 Task: Create a sub task Release to Production / Go Live for the task  Upgrade and migrate company sales management to a cloud-based solution in the project AuroraStream , assign it to team member softage.5@softage.net and update the status of the sub task to  Completed , set the priority of the sub task to High
Action: Mouse moved to (755, 477)
Screenshot: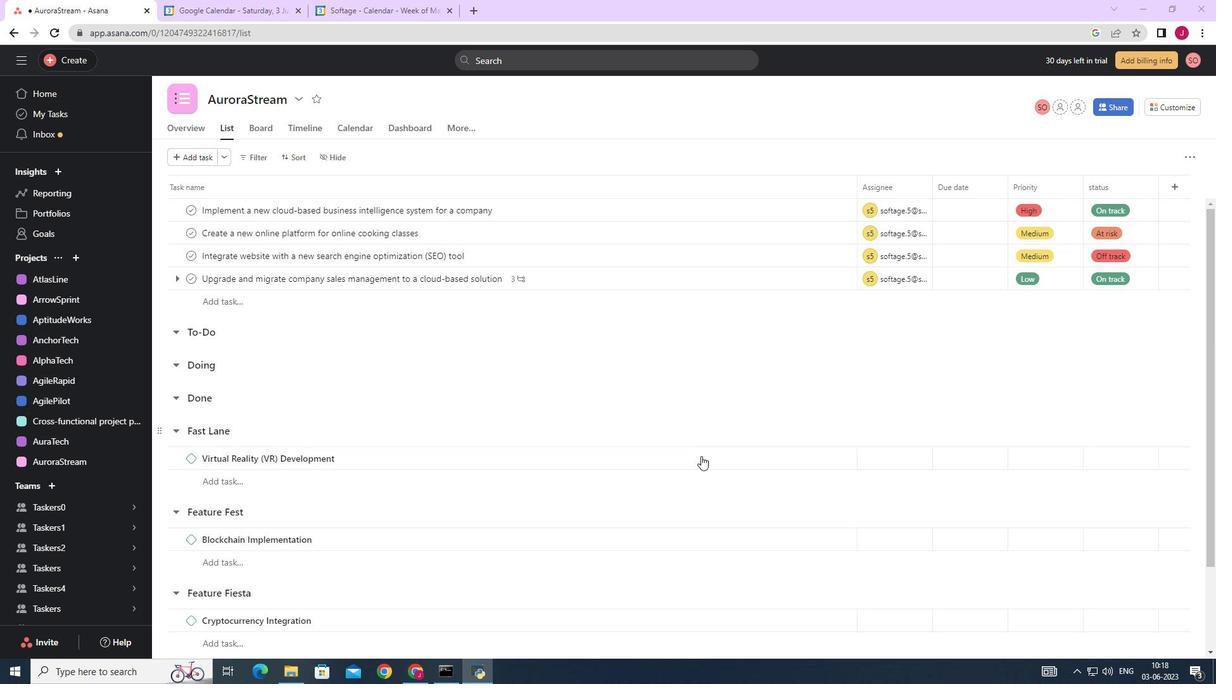 
Action: Mouse scrolled (755, 477) with delta (0, 0)
Screenshot: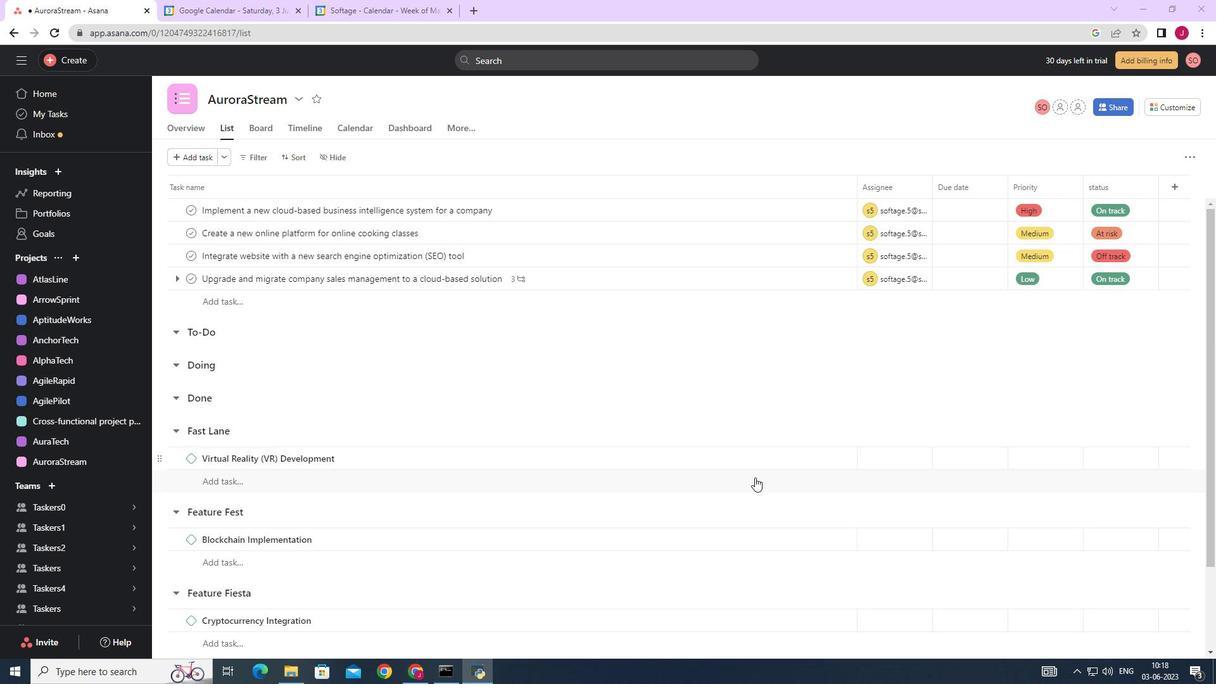 
Action: Mouse scrolled (755, 477) with delta (0, 0)
Screenshot: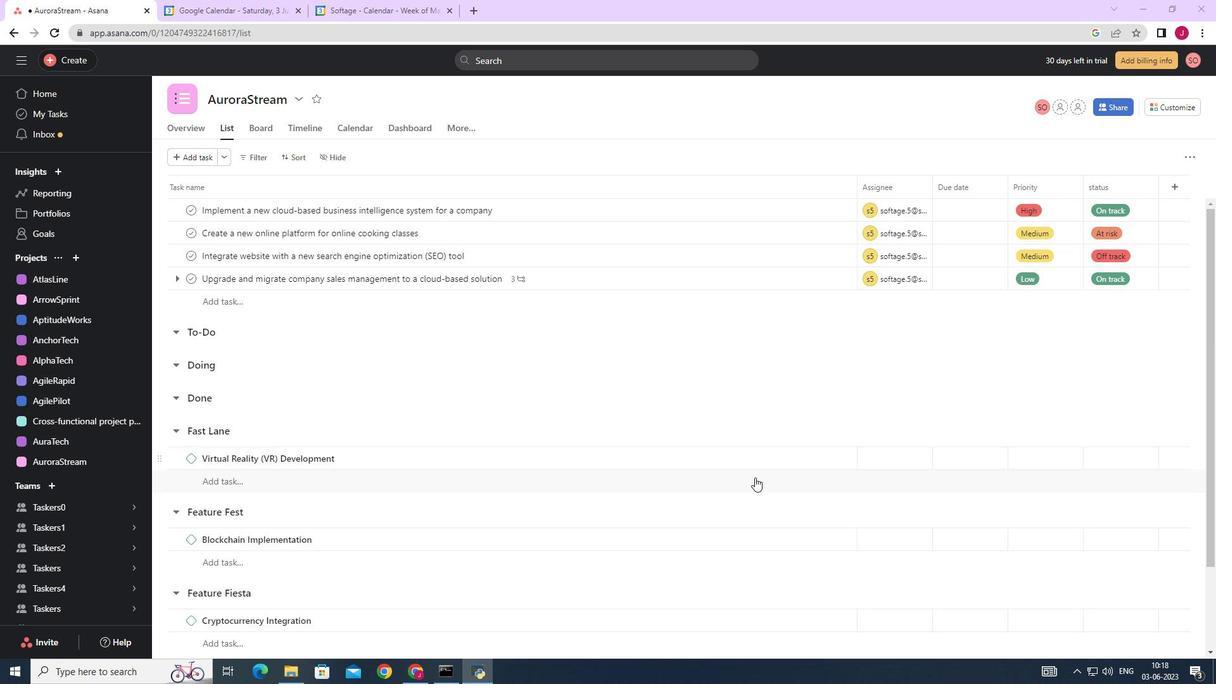 
Action: Mouse scrolled (755, 477) with delta (0, 0)
Screenshot: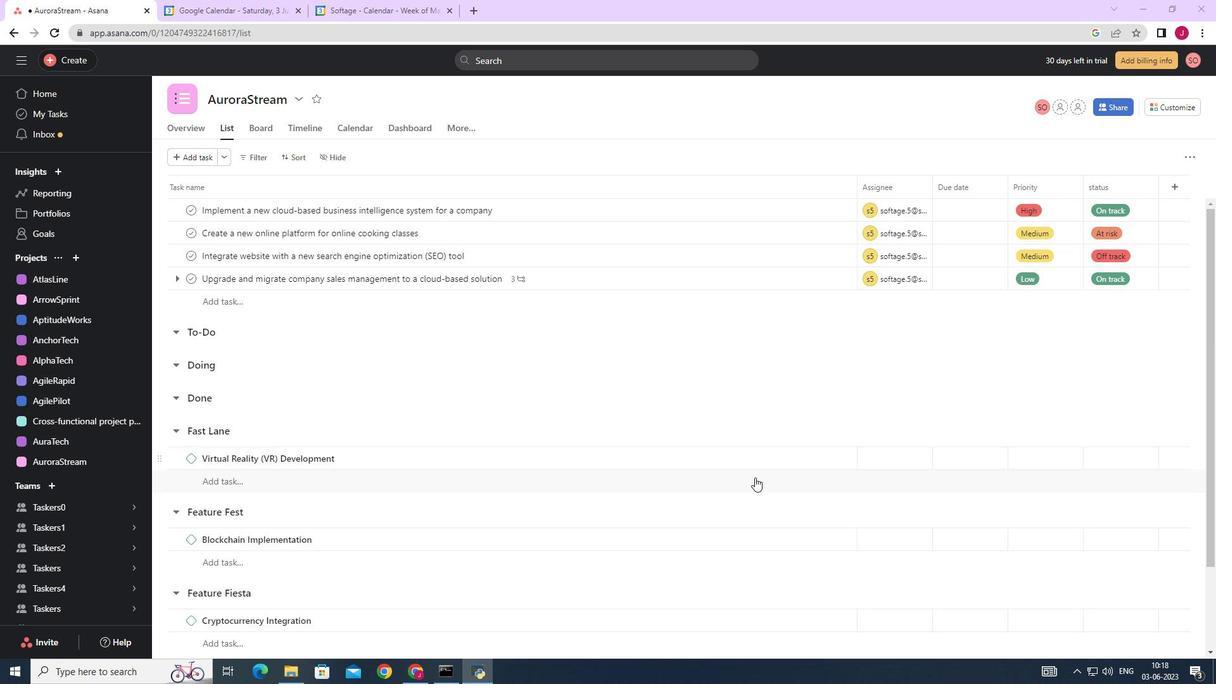 
Action: Mouse scrolled (755, 477) with delta (0, 0)
Screenshot: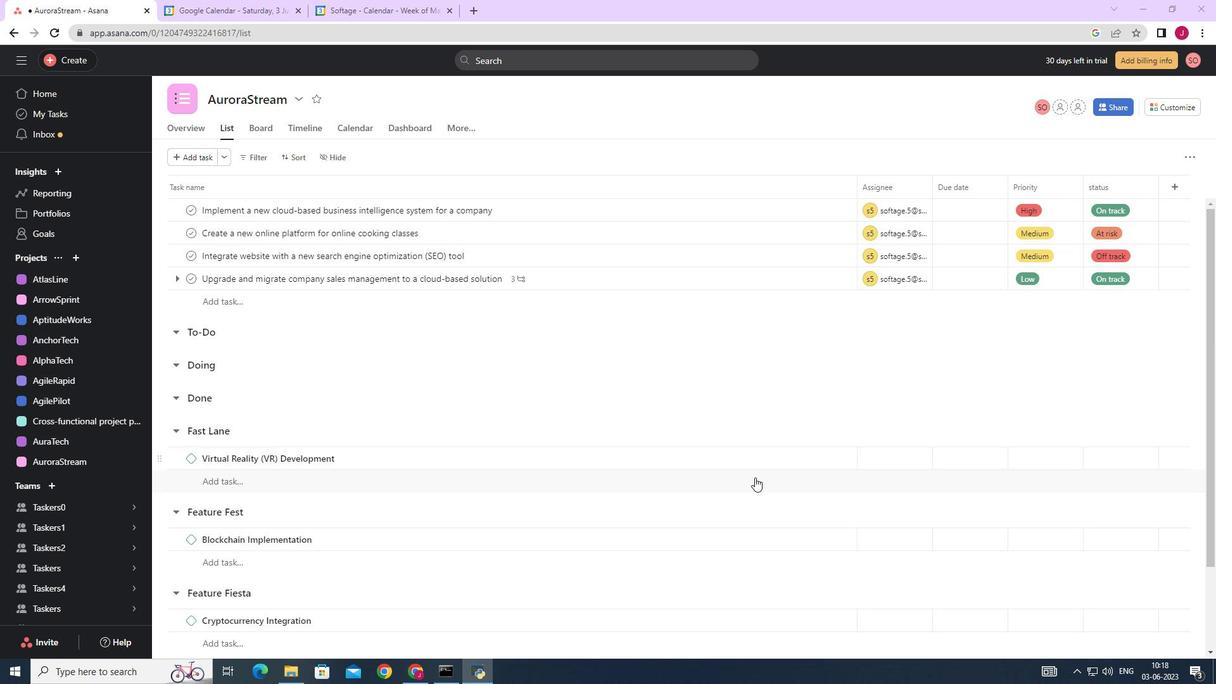 
Action: Mouse scrolled (755, 478) with delta (0, 0)
Screenshot: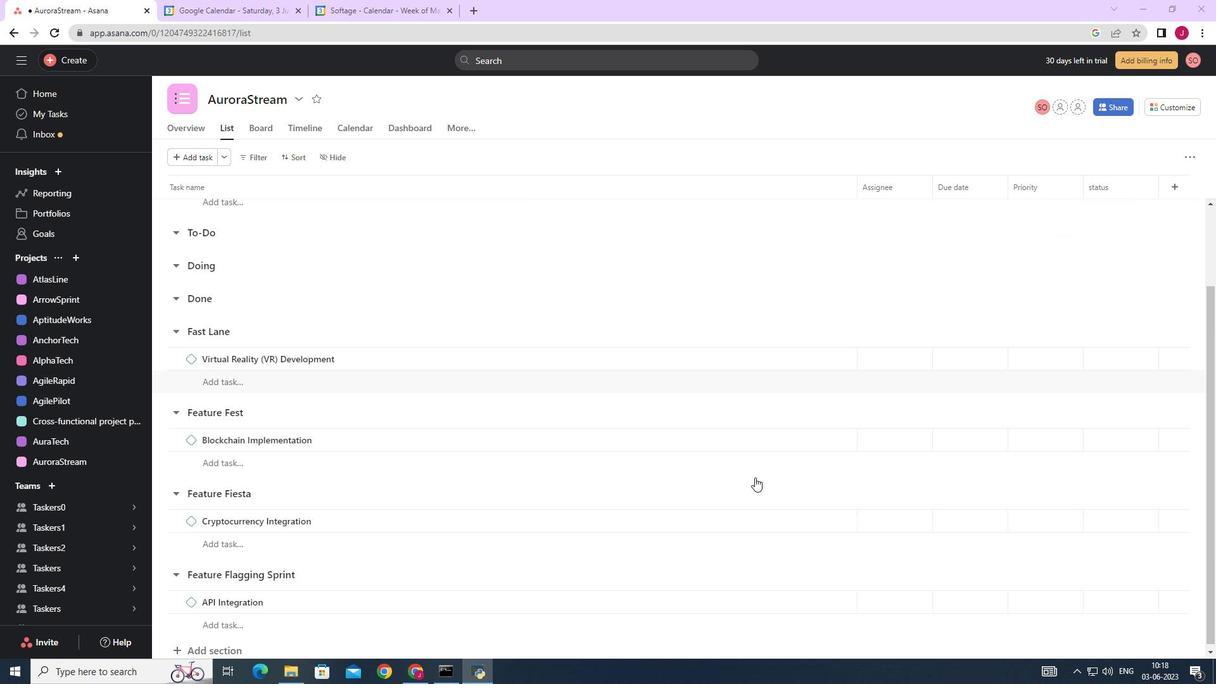 
Action: Mouse scrolled (755, 478) with delta (0, 0)
Screenshot: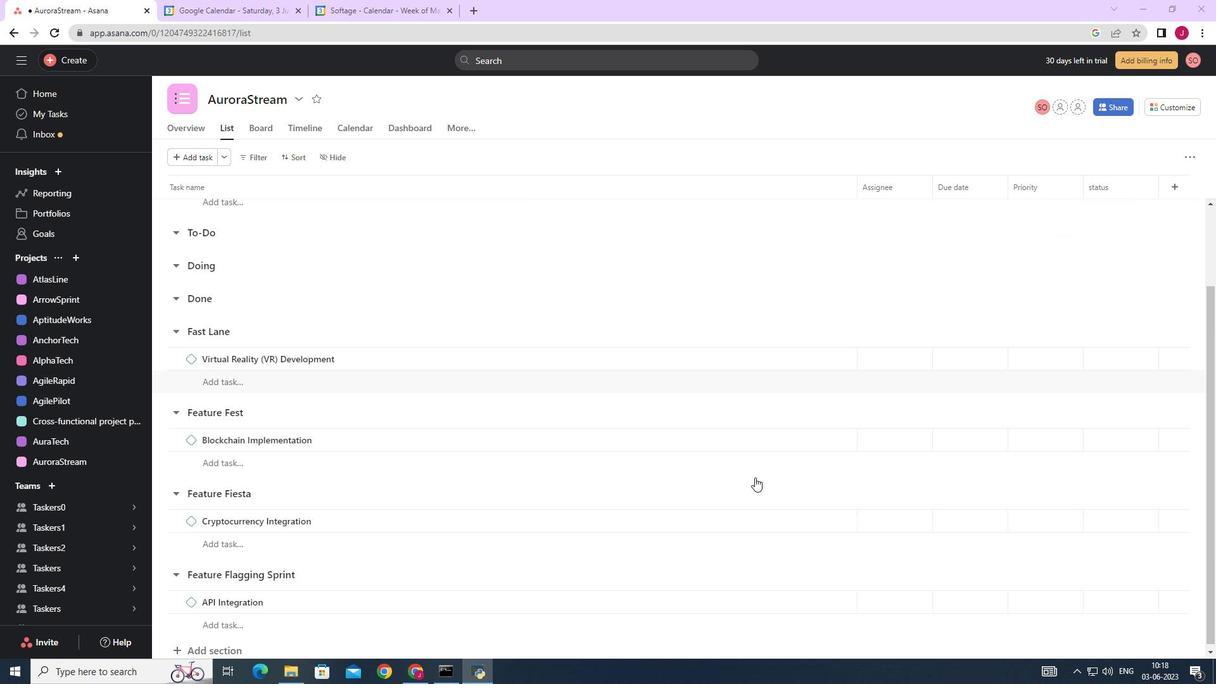 
Action: Mouse scrolled (755, 478) with delta (0, 0)
Screenshot: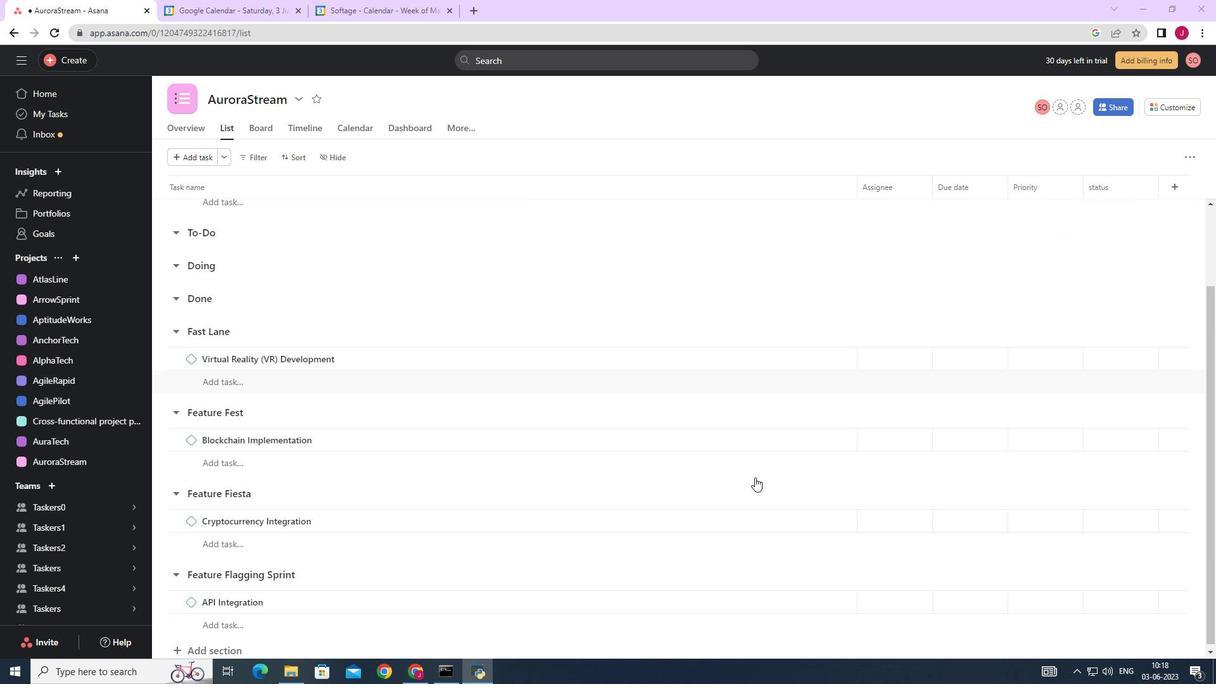 
Action: Mouse scrolled (755, 478) with delta (0, 0)
Screenshot: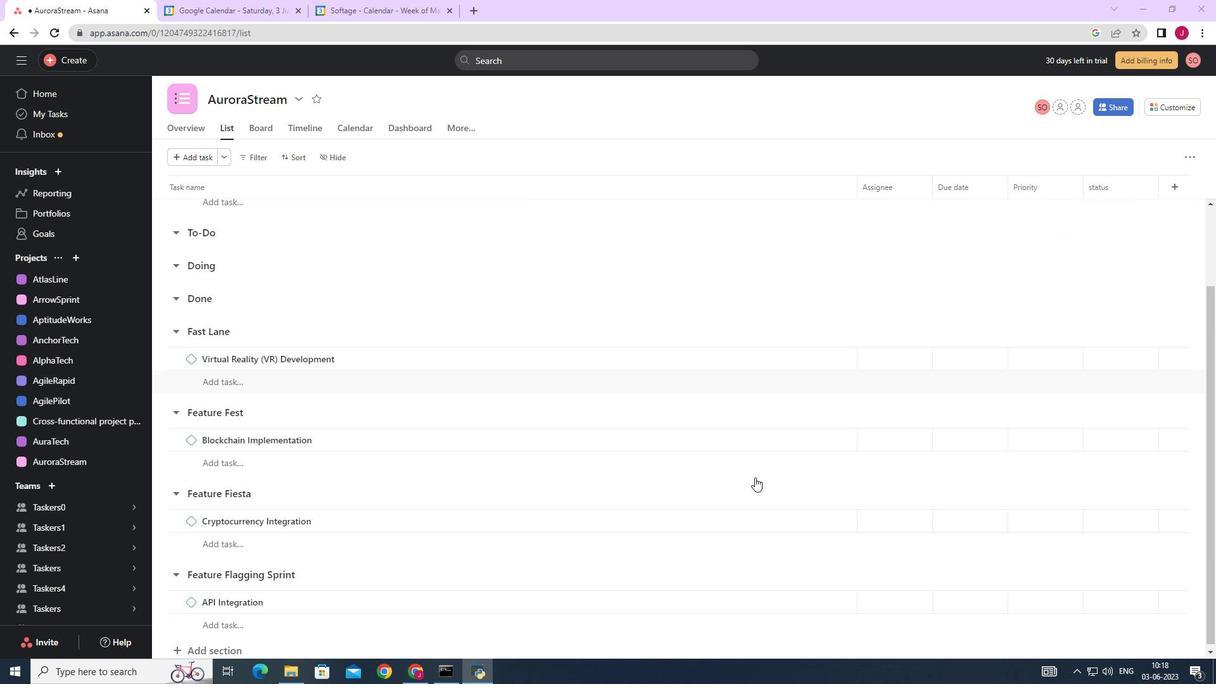 
Action: Mouse scrolled (755, 478) with delta (0, 0)
Screenshot: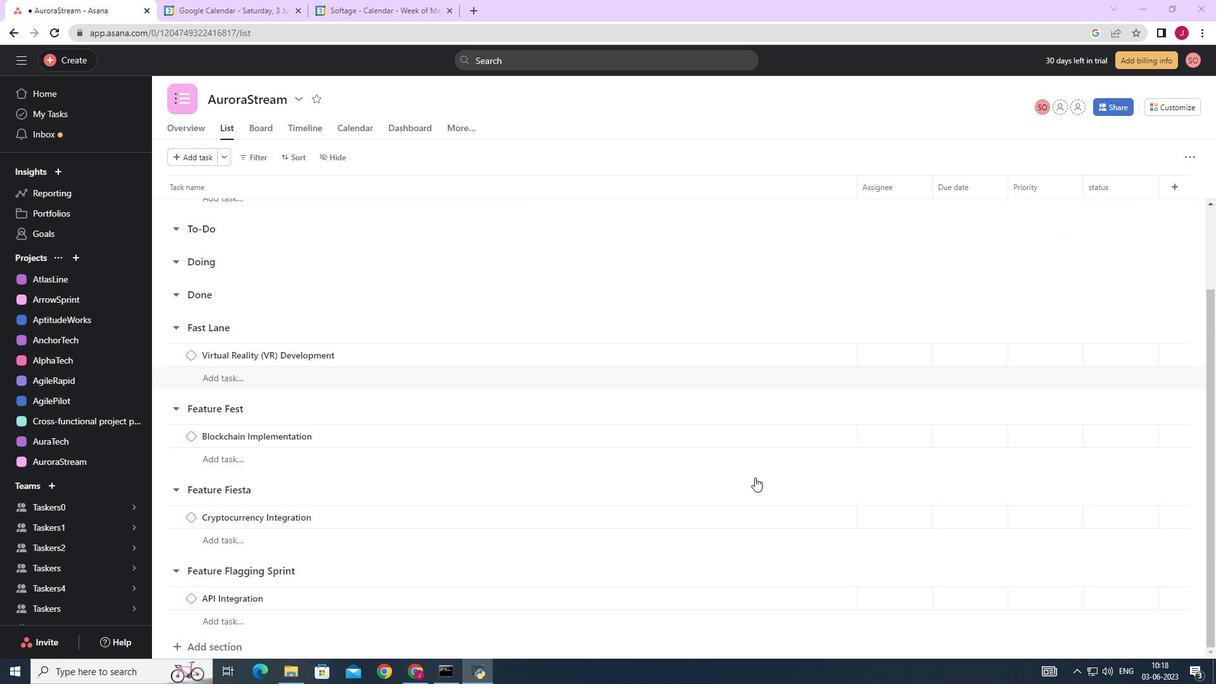 
Action: Mouse moved to (792, 287)
Screenshot: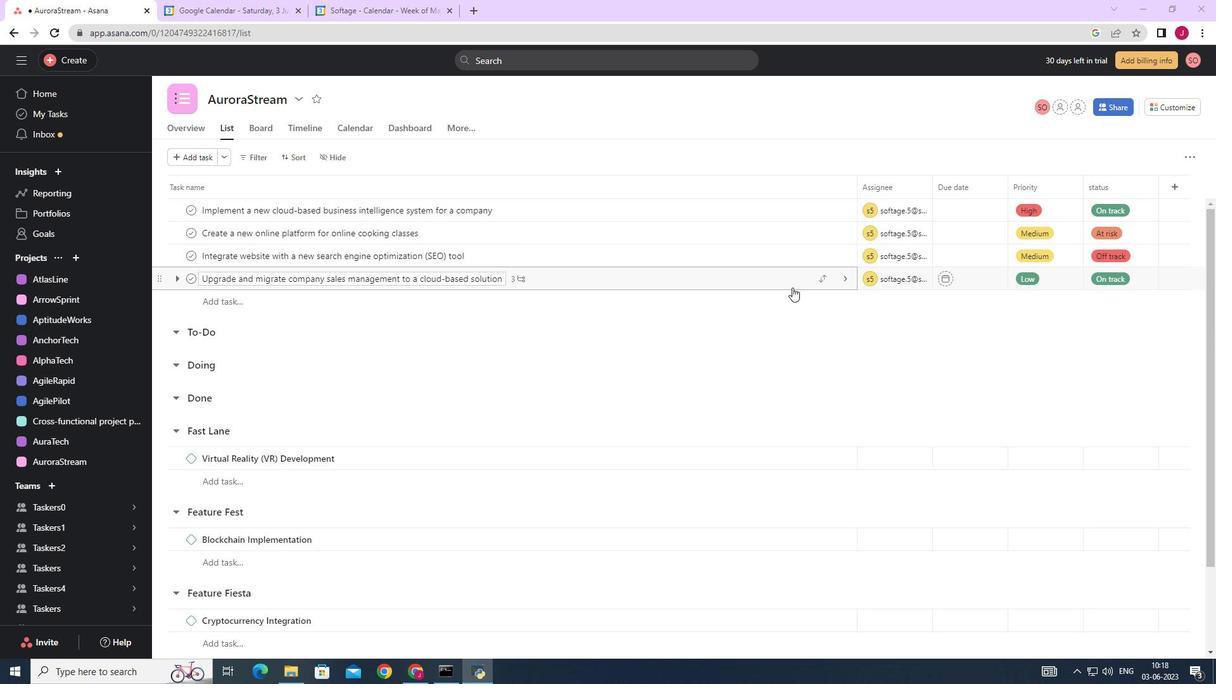 
Action: Mouse pressed left at (792, 287)
Screenshot: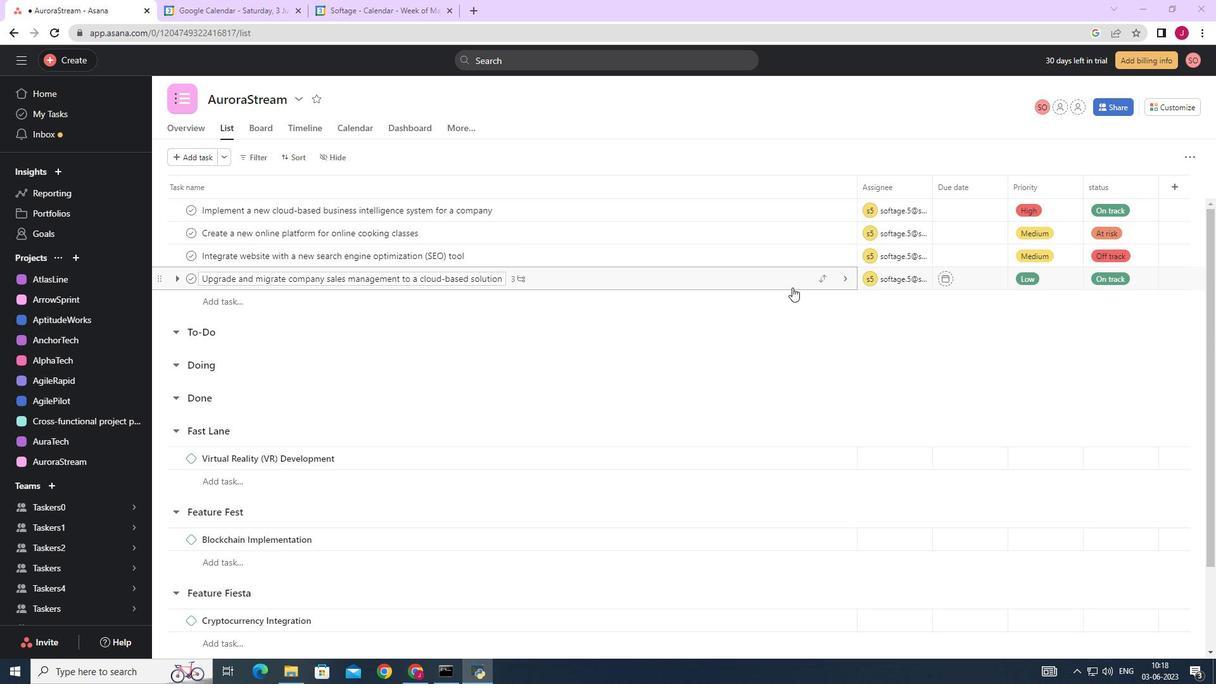 
Action: Mouse moved to (979, 415)
Screenshot: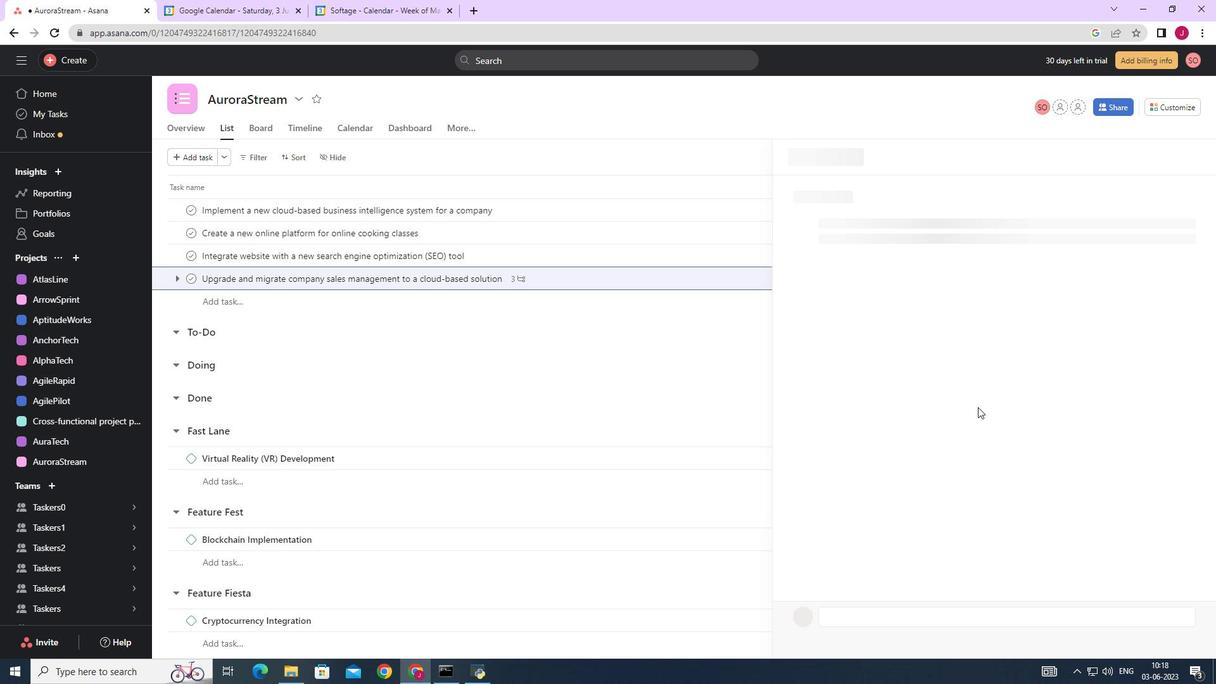 
Action: Mouse scrolled (979, 414) with delta (0, 0)
Screenshot: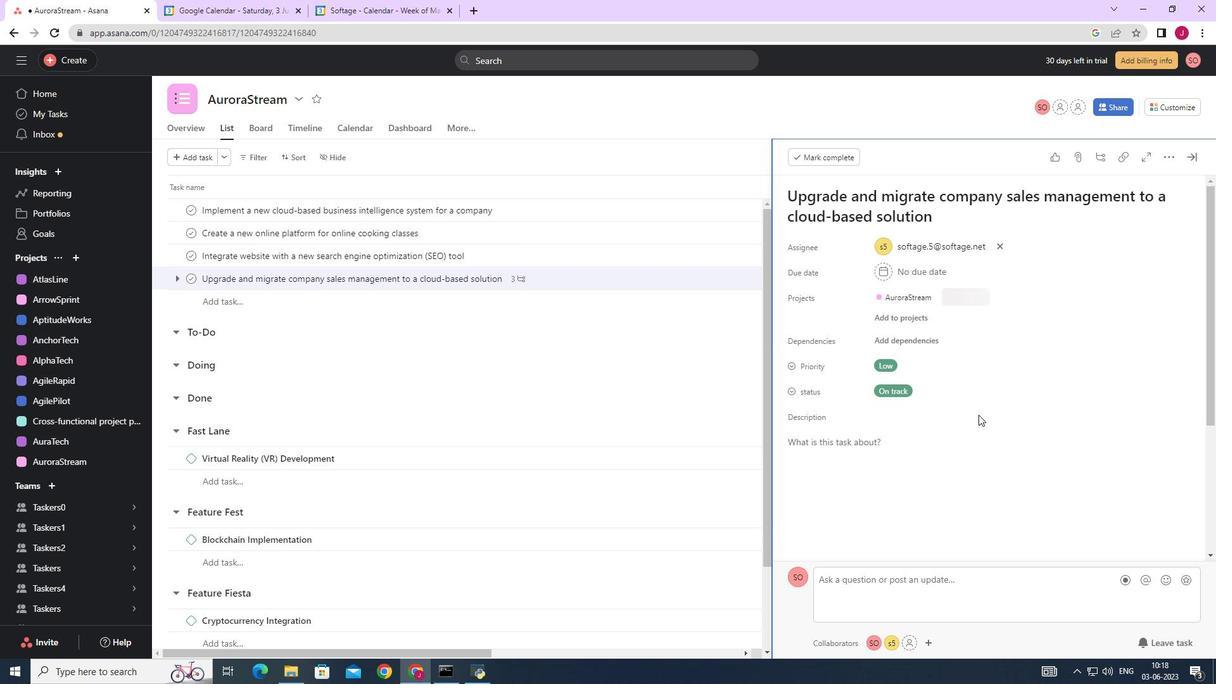 
Action: Mouse scrolled (979, 414) with delta (0, 0)
Screenshot: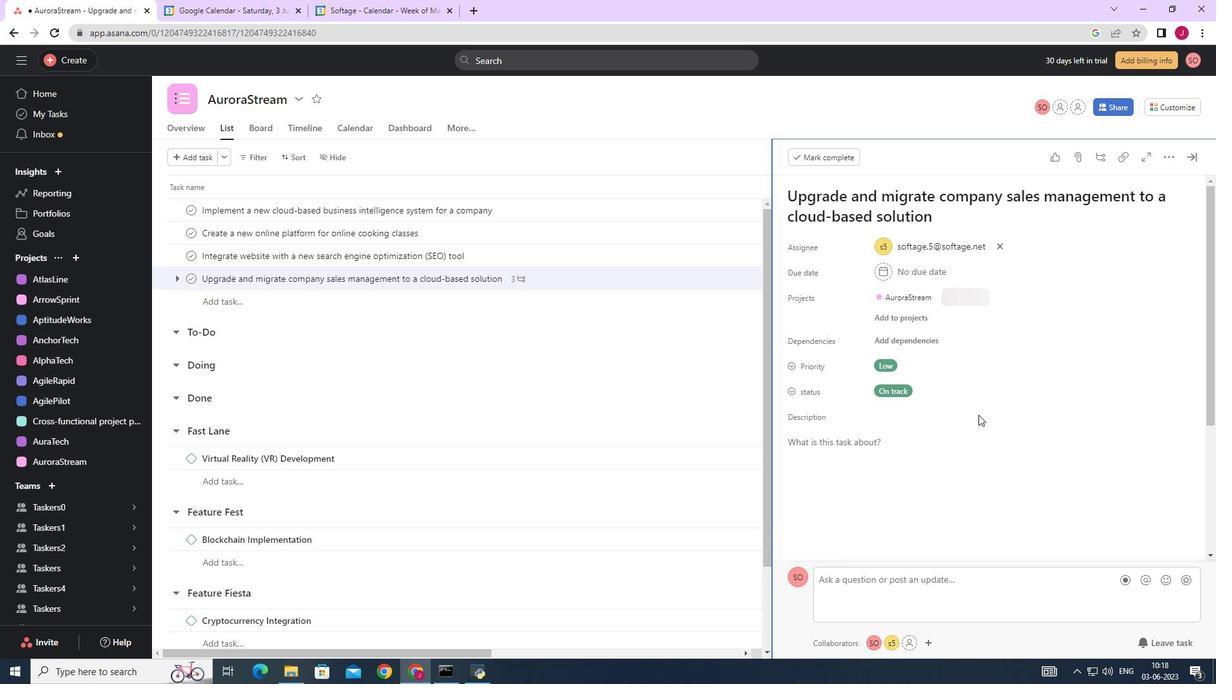 
Action: Mouse scrolled (979, 414) with delta (0, 0)
Screenshot: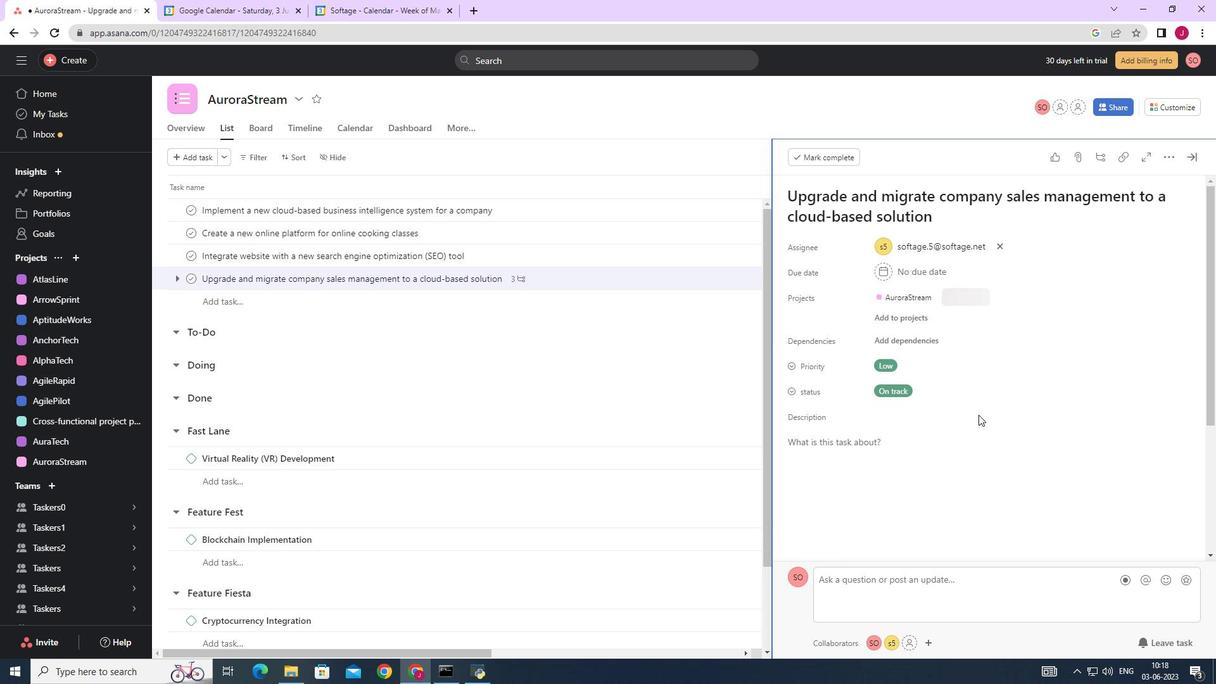 
Action: Mouse scrolled (979, 414) with delta (0, 0)
Screenshot: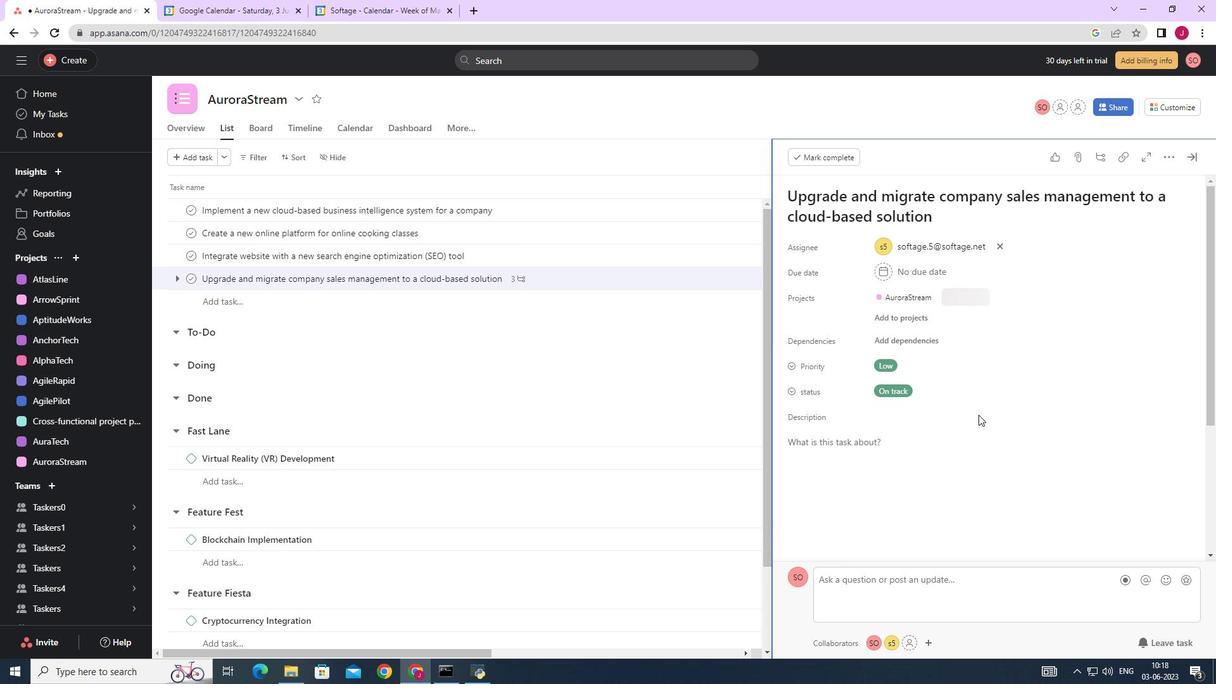 
Action: Mouse scrolled (979, 414) with delta (0, 0)
Screenshot: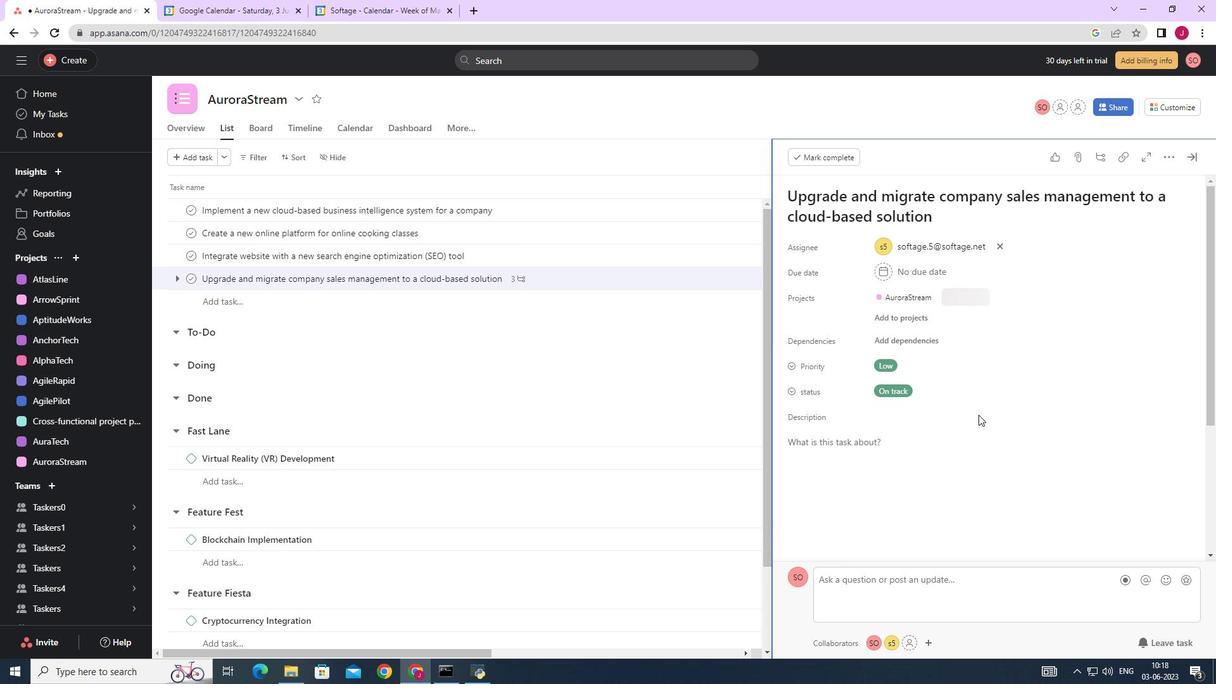 
Action: Mouse moved to (817, 464)
Screenshot: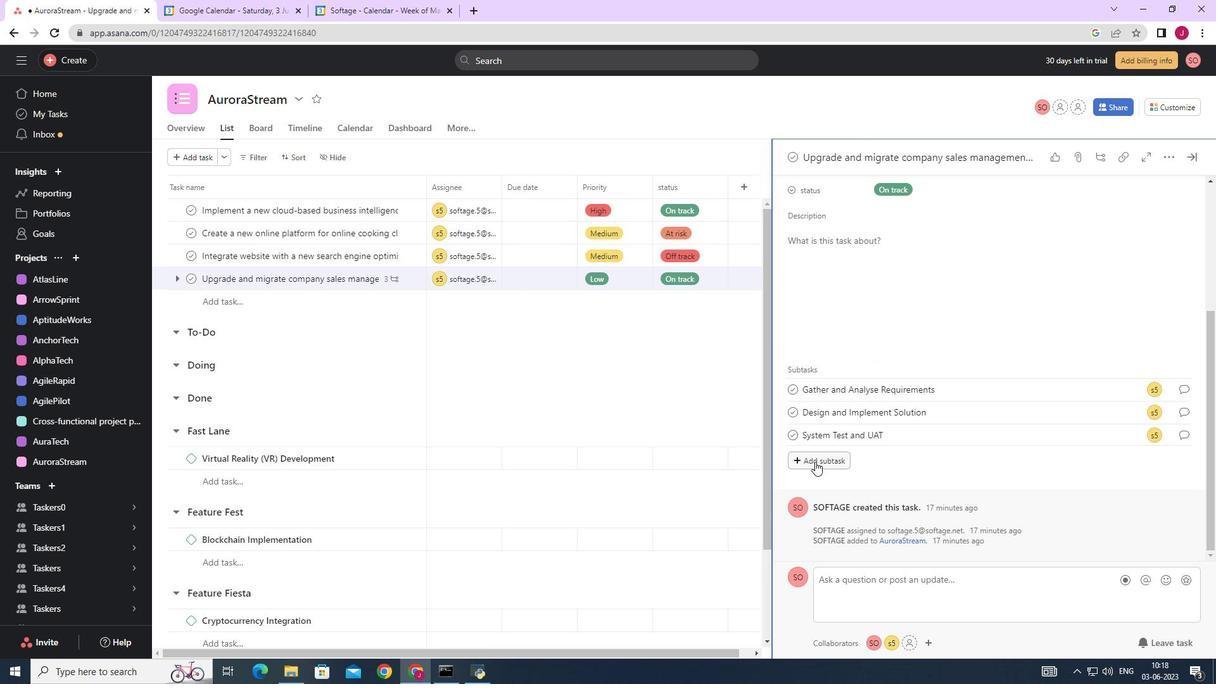 
Action: Mouse pressed left at (817, 464)
Screenshot: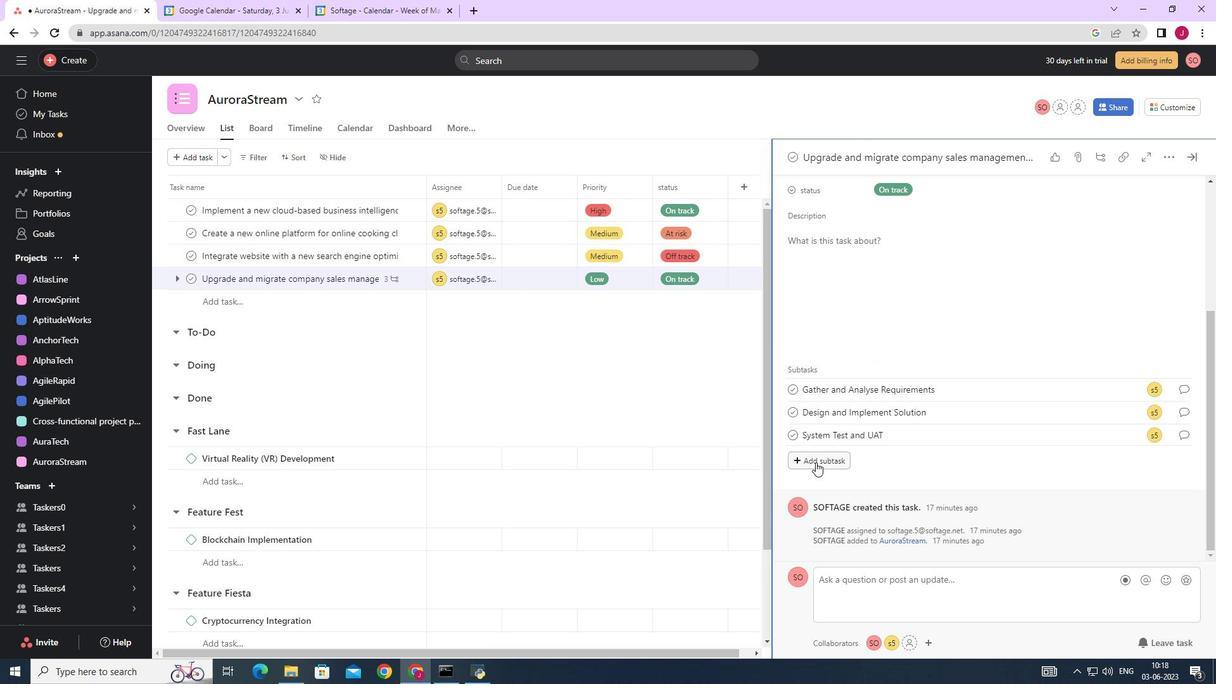 
Action: Mouse moved to (818, 464)
Screenshot: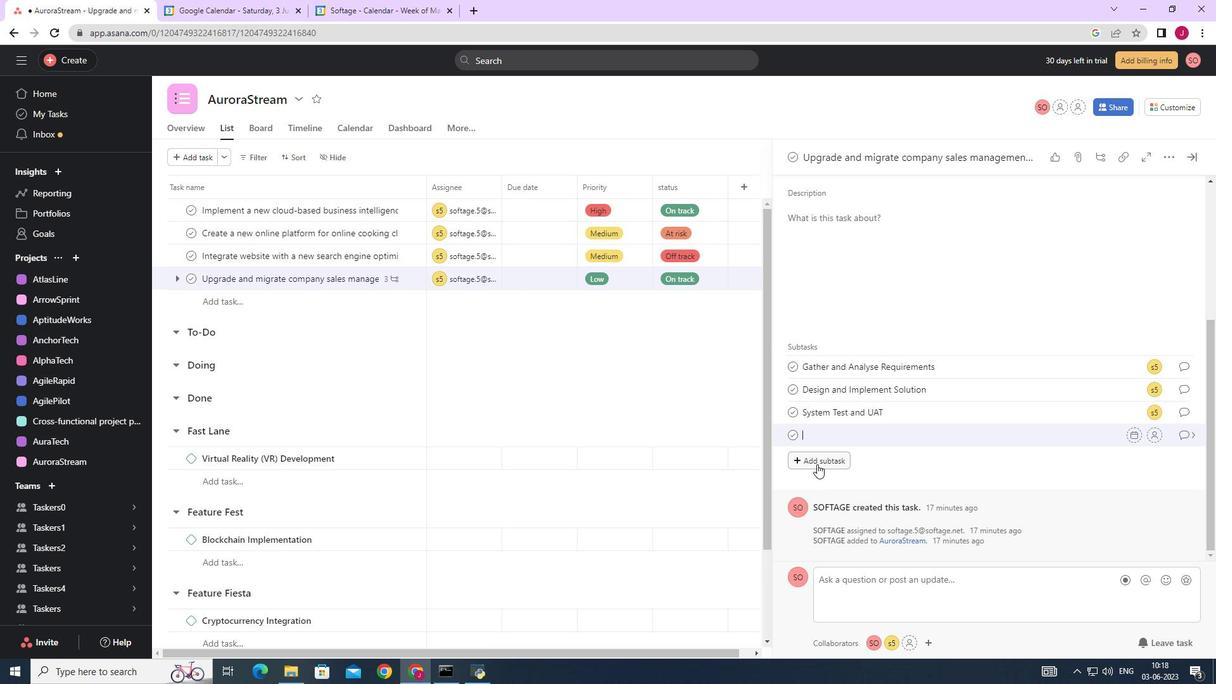 
Action: Key pressed <Key.caps_lock>R<Key.caps_lock><Key.backspace><Key.backspace><Key.enter><Key.caps_lock><Key.caps_lock>r<Key.caps_lock>ELEASE<Key.space>TO<Key.space>PRODUCTION/<Key.space><Key.caps_lock>g<Key.caps_lock>O<Key.space><Key.caps_lock>l<Key.caps_lock>IVE
Screenshot: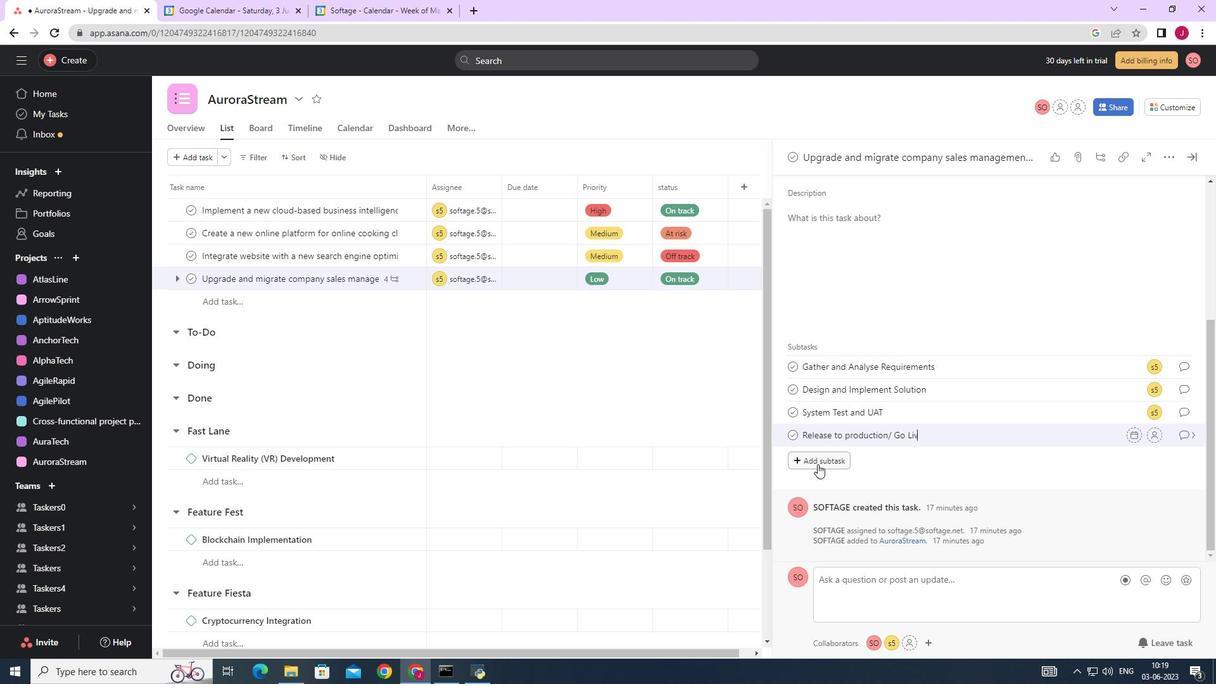 
Action: Mouse moved to (1154, 438)
Screenshot: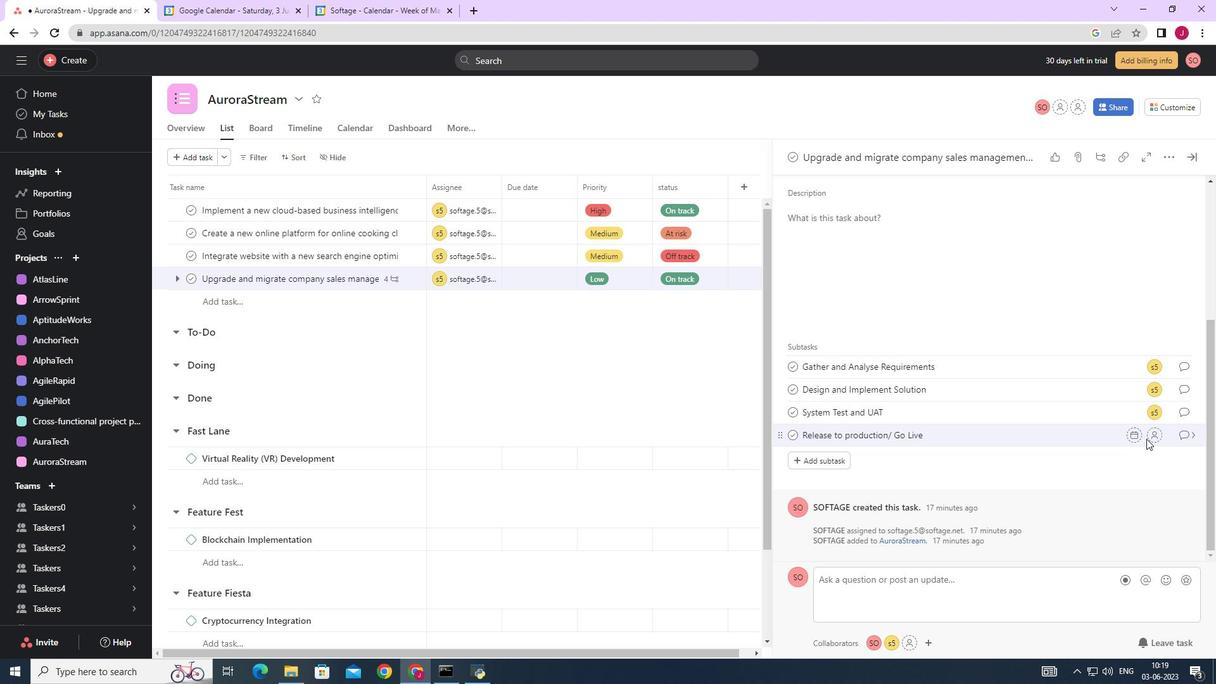 
Action: Mouse pressed left at (1154, 438)
Screenshot: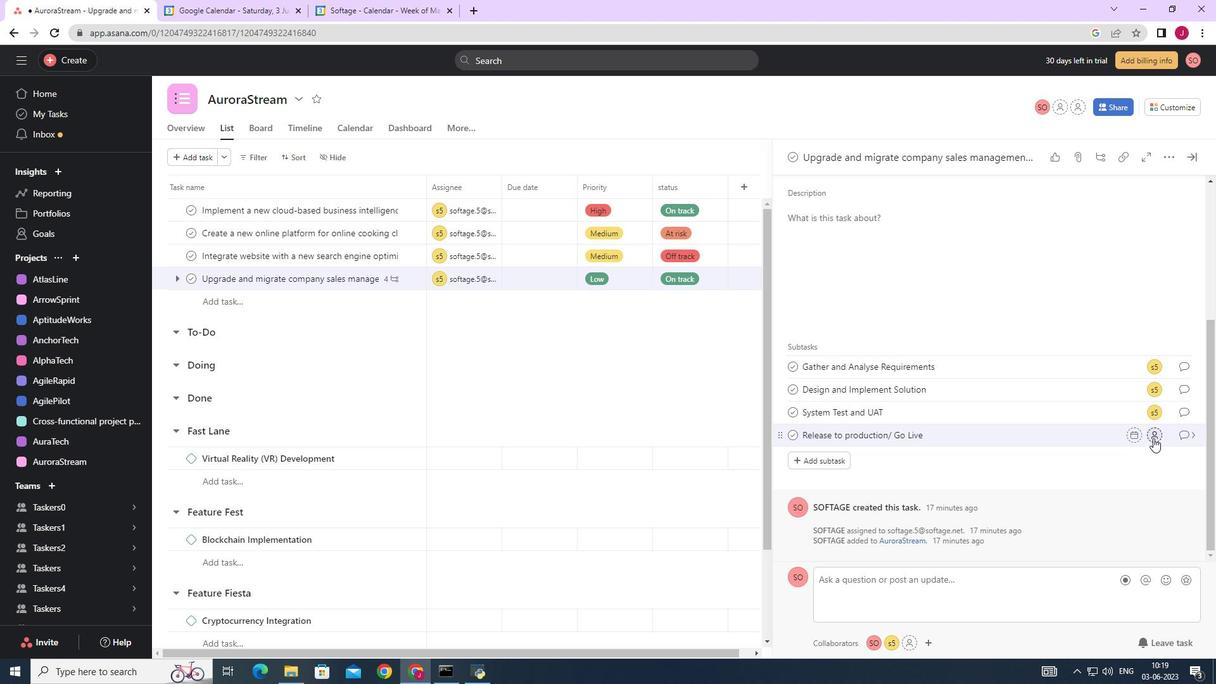
Action: Mouse moved to (989, 501)
Screenshot: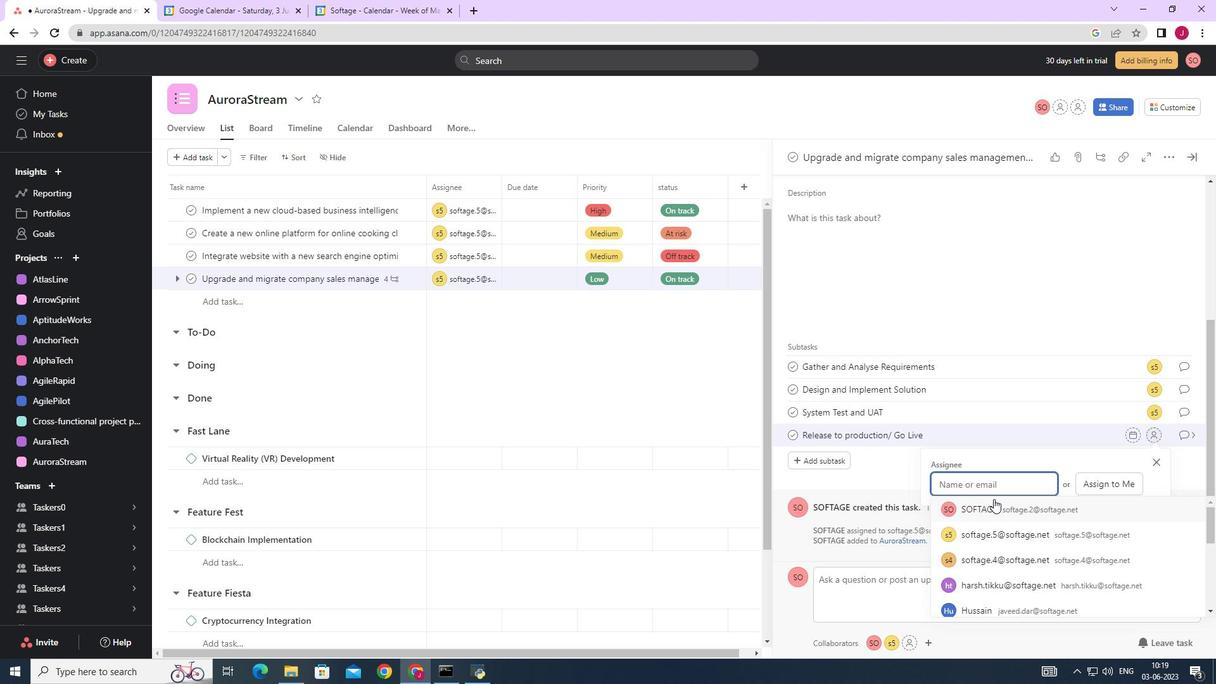 
Action: Key pressed SOFATGE.5
Screenshot: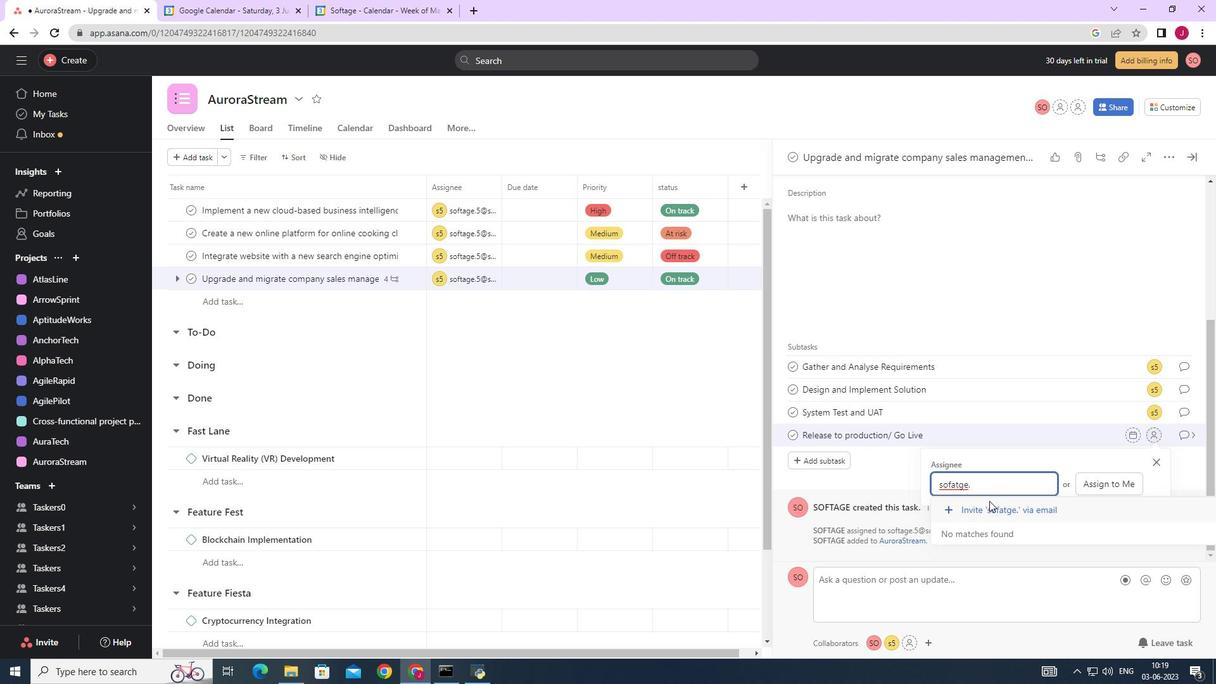 
Action: Mouse moved to (990, 493)
Screenshot: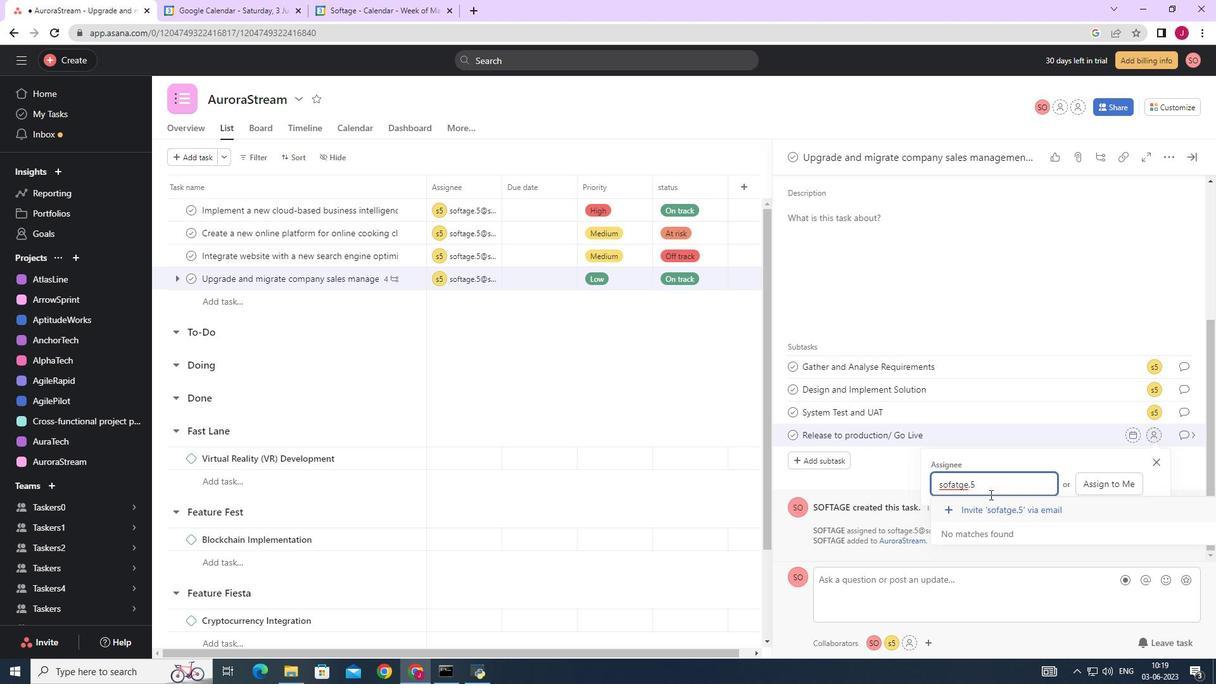 
Action: Key pressed <Key.backspace><Key.backspace><Key.backspace><Key.backspace><Key.backspace><Key.backspace><Key.backspace><Key.backspace><Key.backspace>
Screenshot: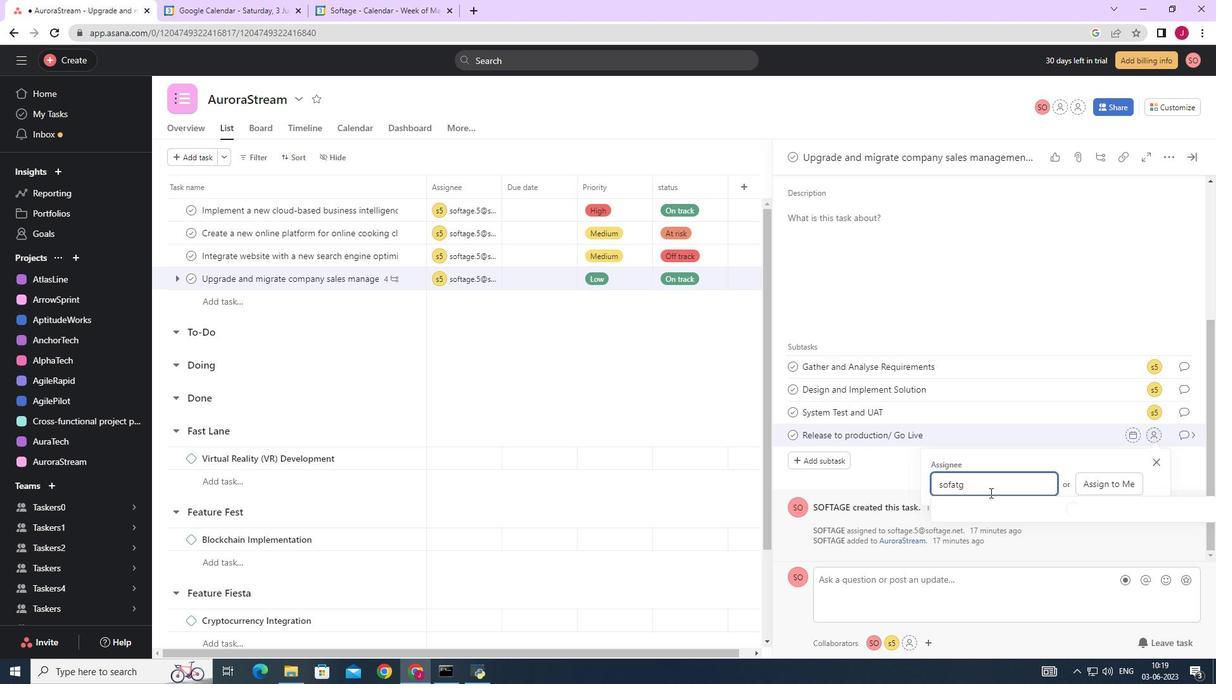 
Action: Mouse moved to (1027, 536)
Screenshot: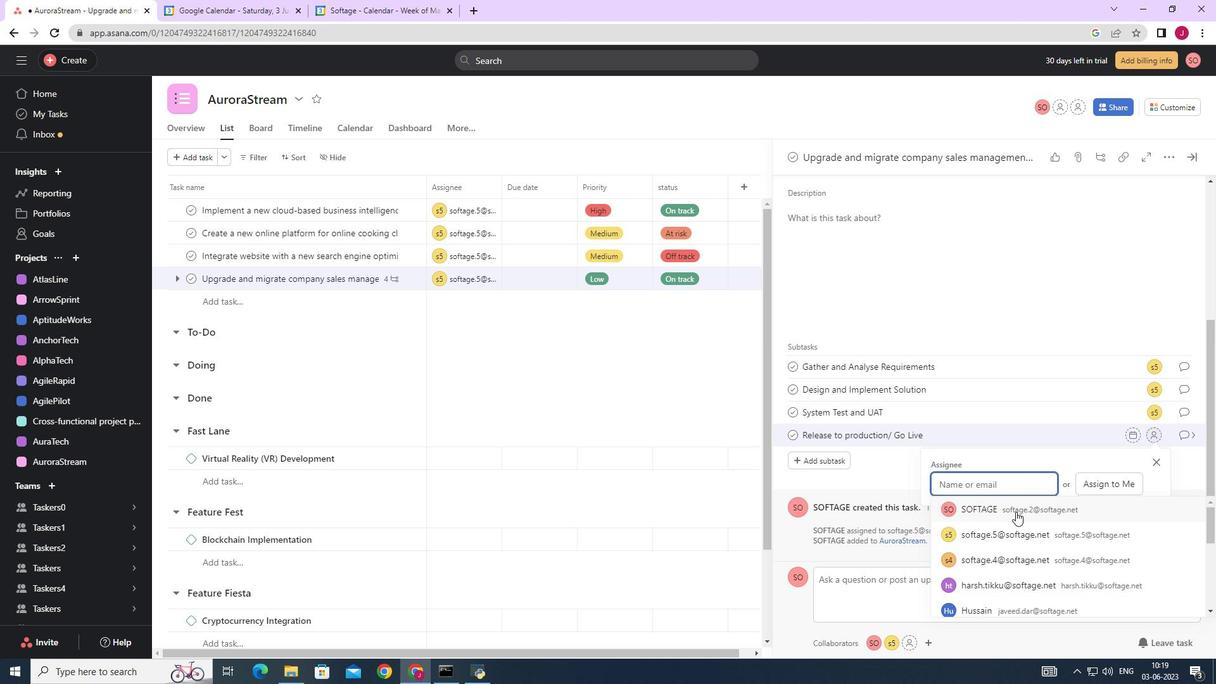 
Action: Mouse pressed left at (1027, 536)
Screenshot: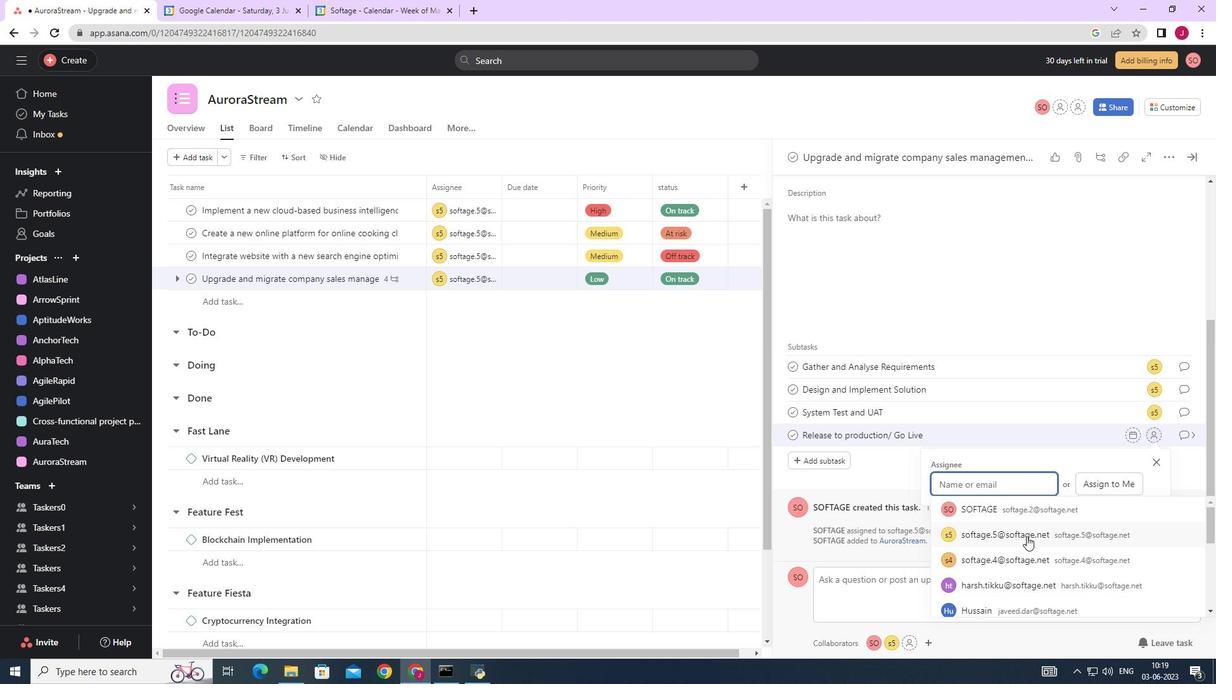 
Action: Mouse moved to (1190, 434)
Screenshot: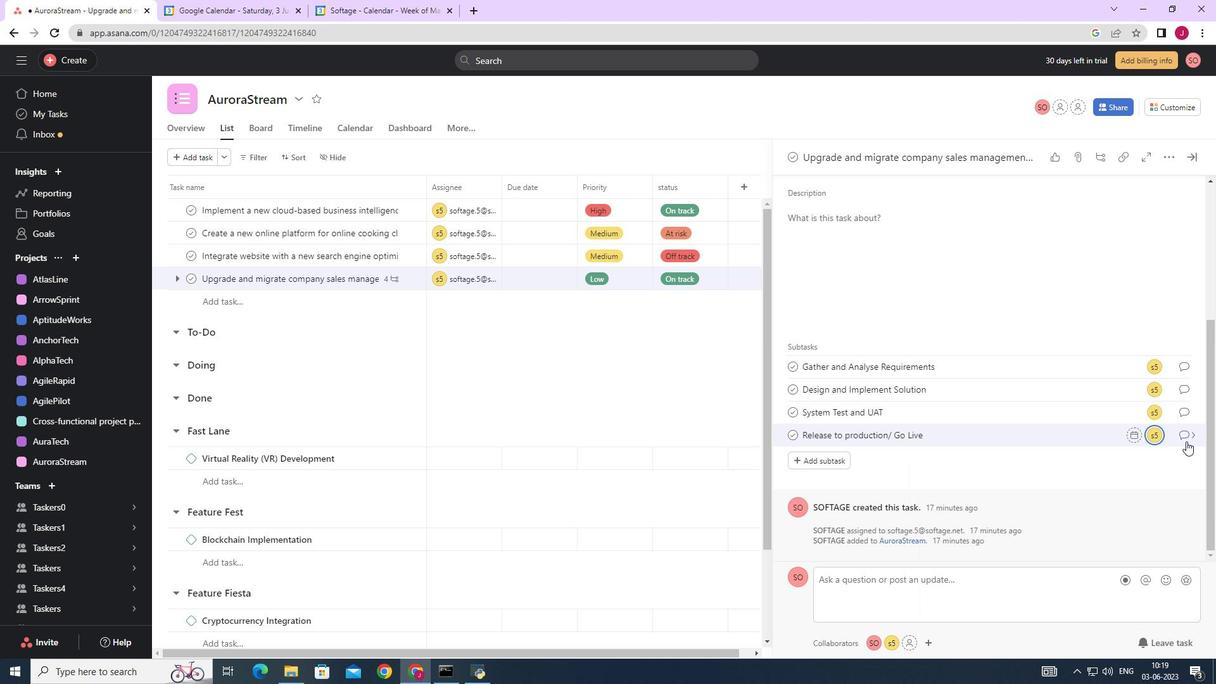 
Action: Mouse pressed left at (1190, 434)
Screenshot: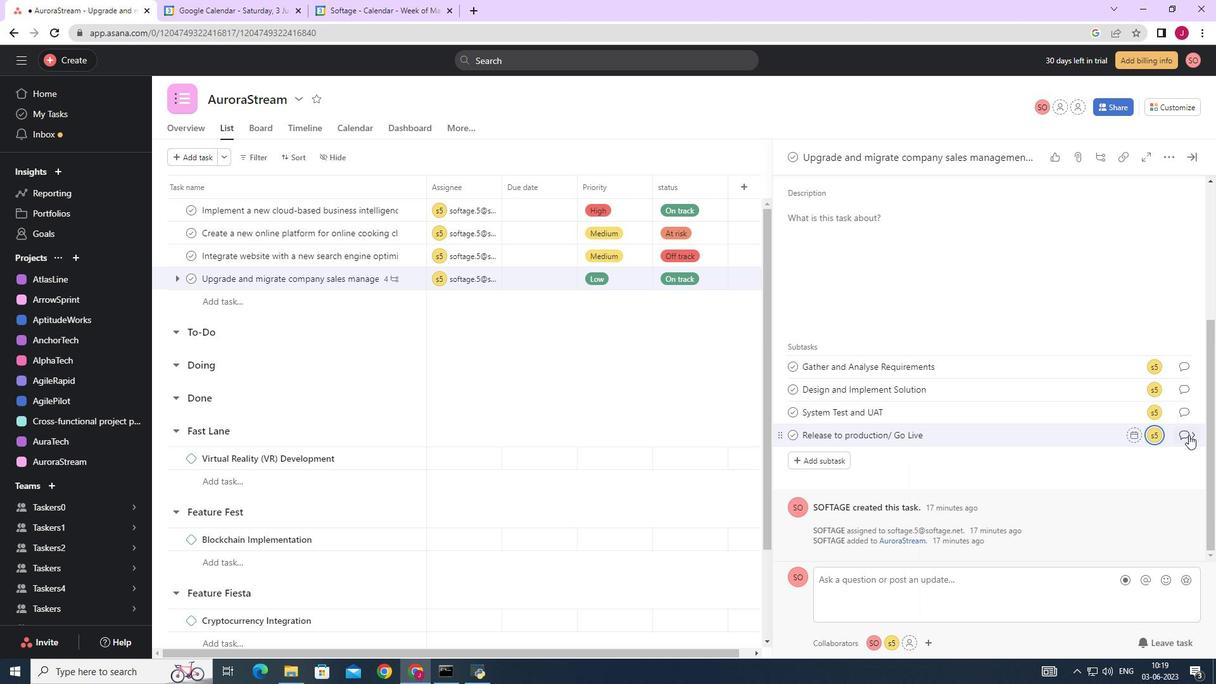 
Action: Mouse moved to (851, 335)
Screenshot: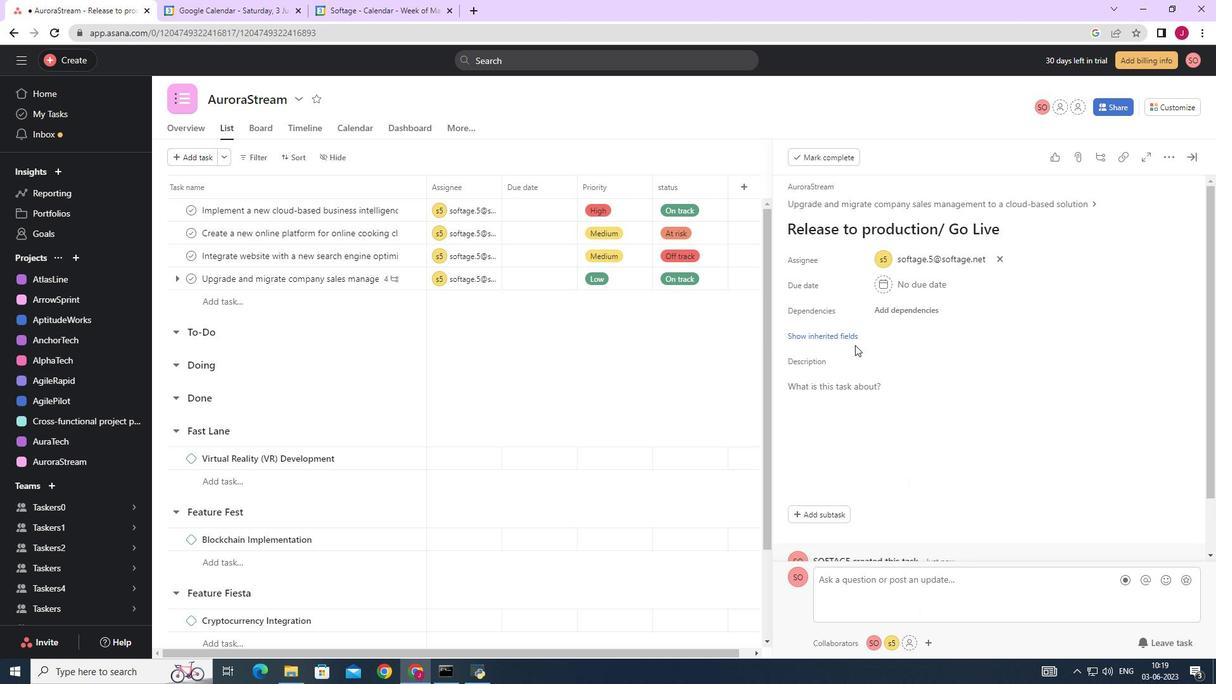 
Action: Mouse pressed left at (851, 335)
Screenshot: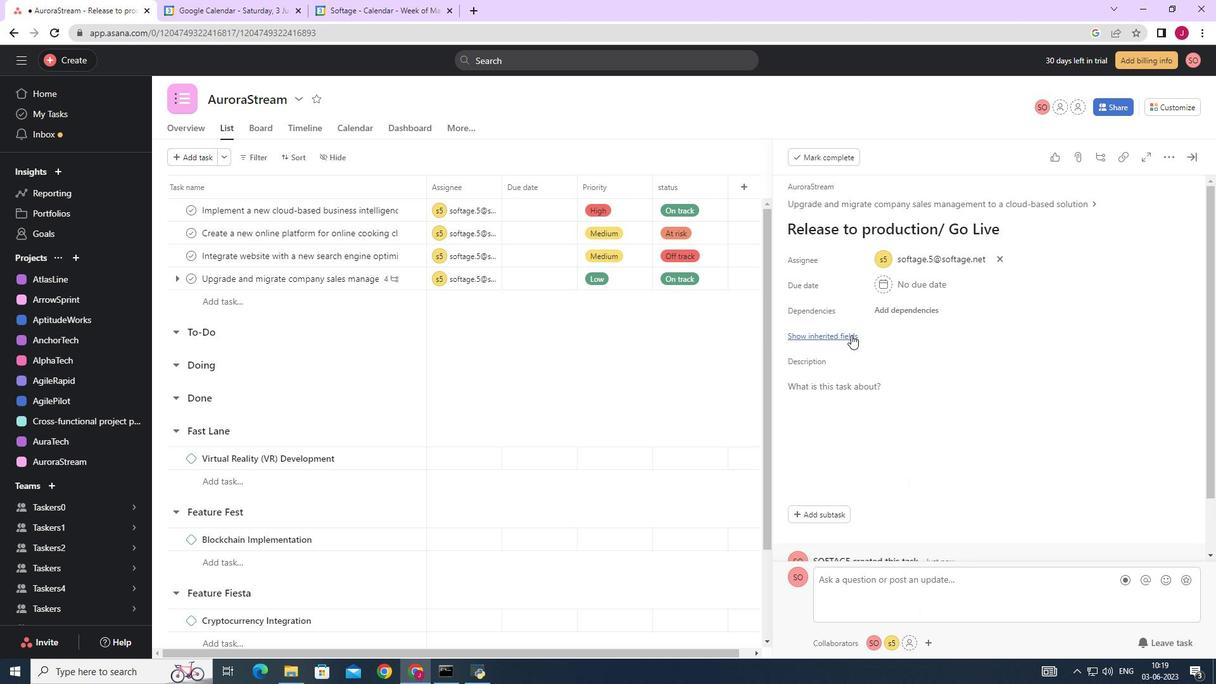 
Action: Mouse moved to (885, 362)
Screenshot: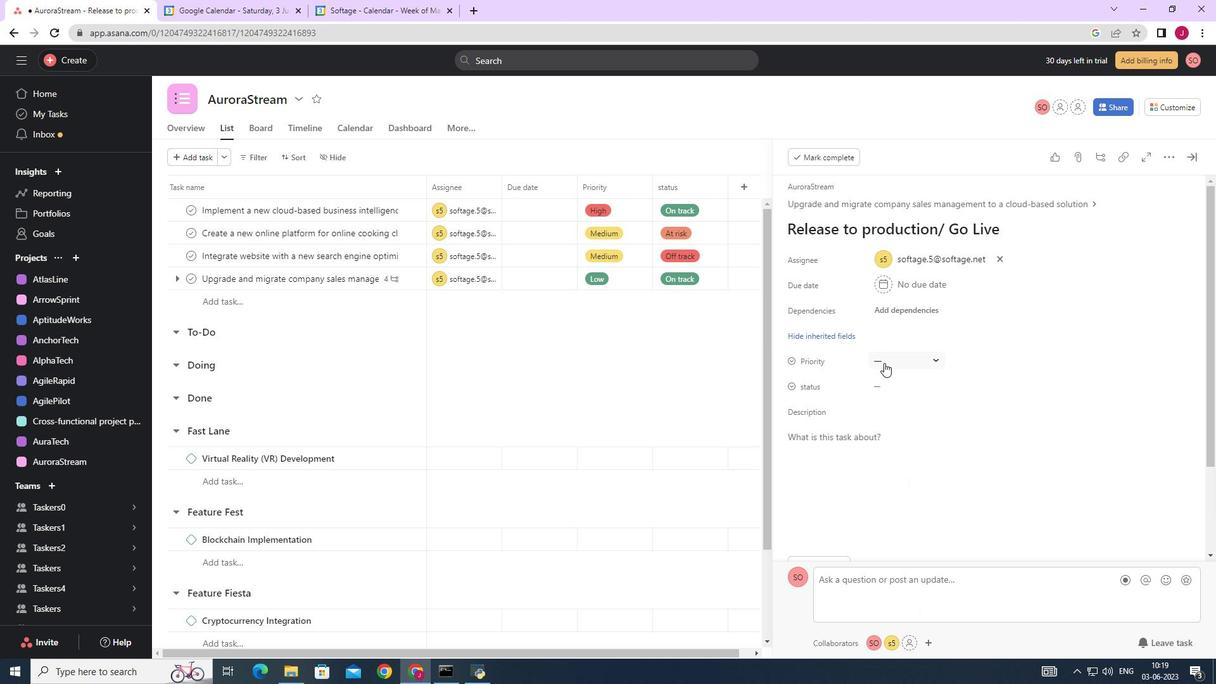 
Action: Mouse pressed left at (885, 362)
Screenshot: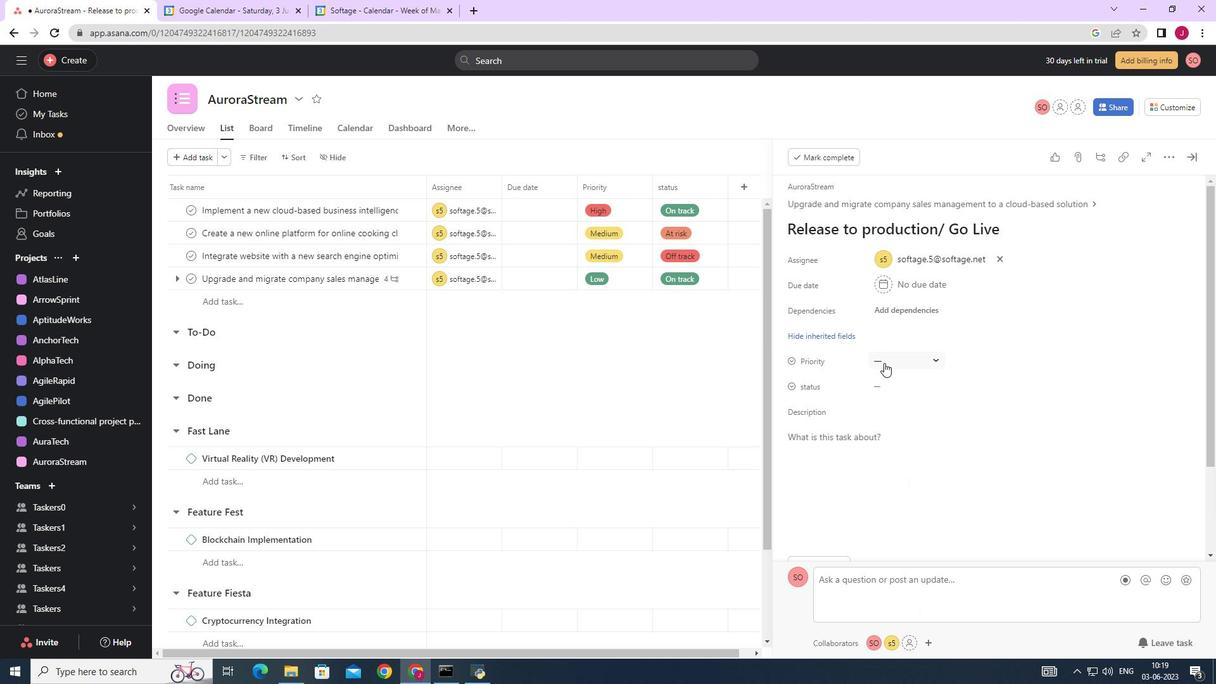 
Action: Mouse moved to (909, 398)
Screenshot: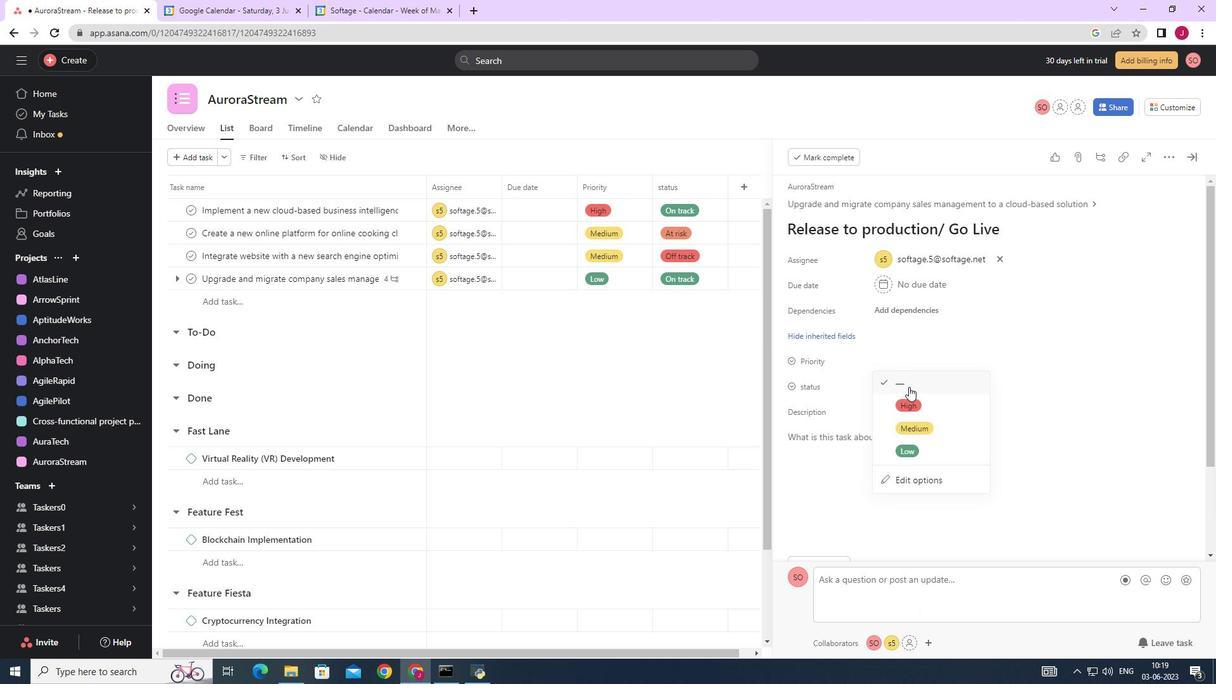 
Action: Mouse pressed left at (909, 398)
Screenshot: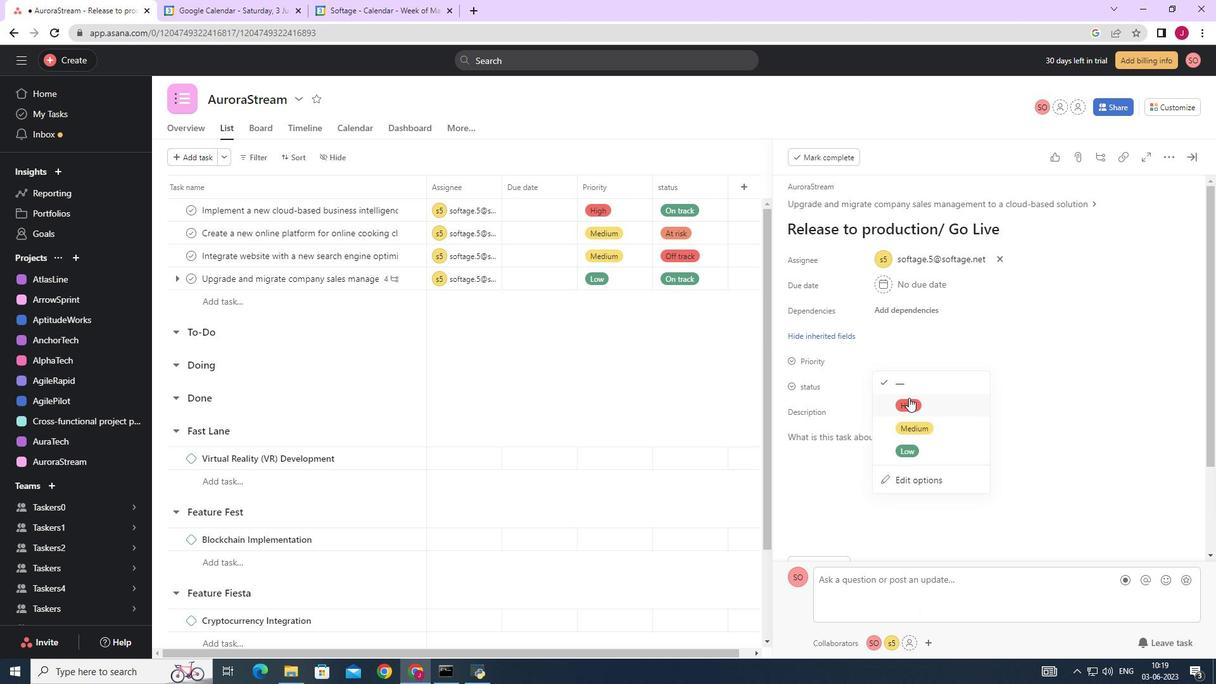 
Action: Mouse moved to (876, 380)
Screenshot: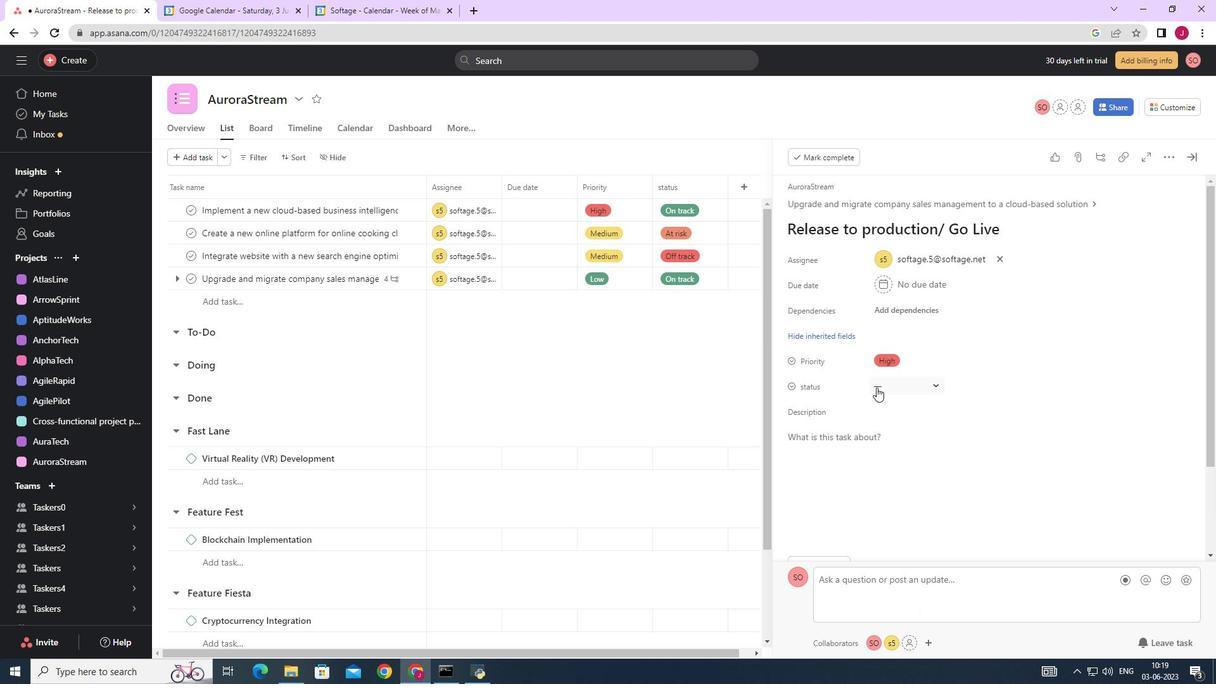 
Action: Mouse pressed left at (876, 380)
Screenshot: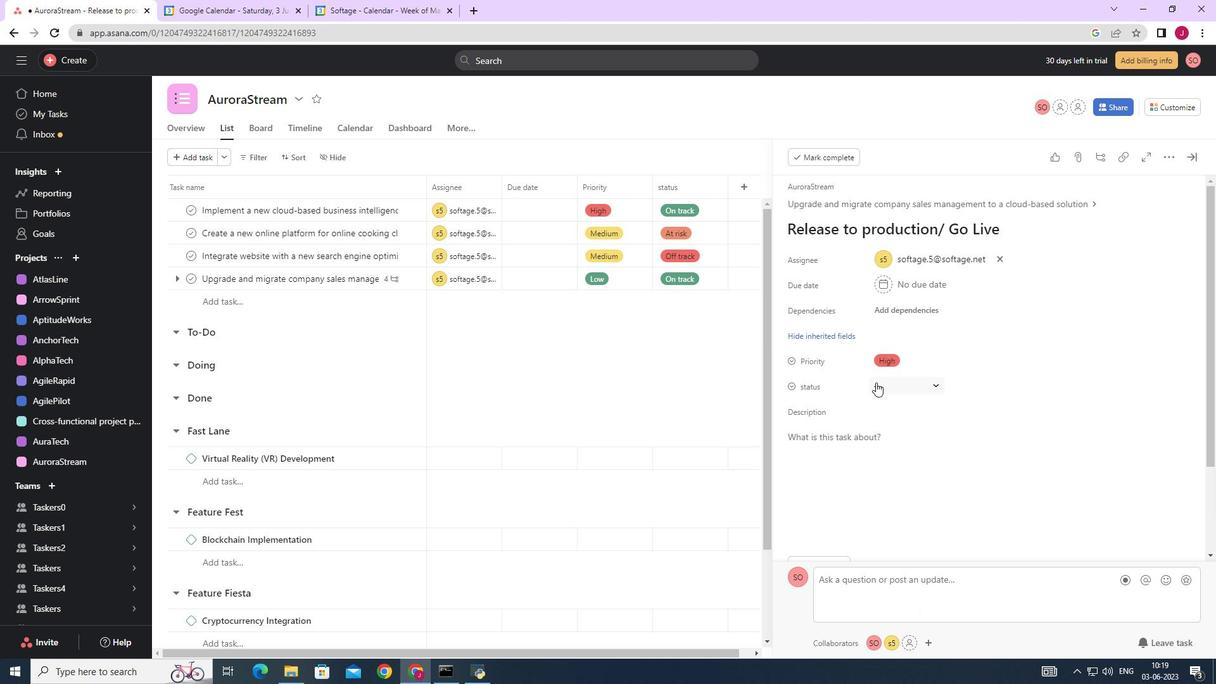 
Action: Mouse moved to (913, 503)
Screenshot: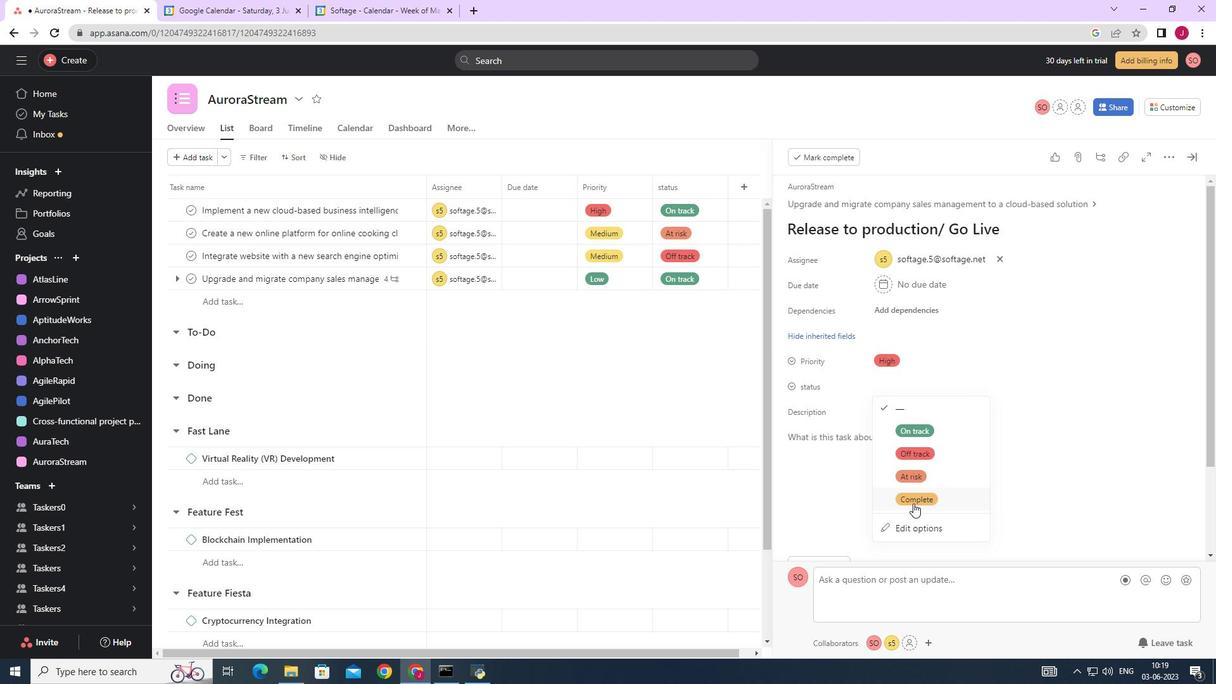 
Action: Mouse pressed left at (913, 503)
Screenshot: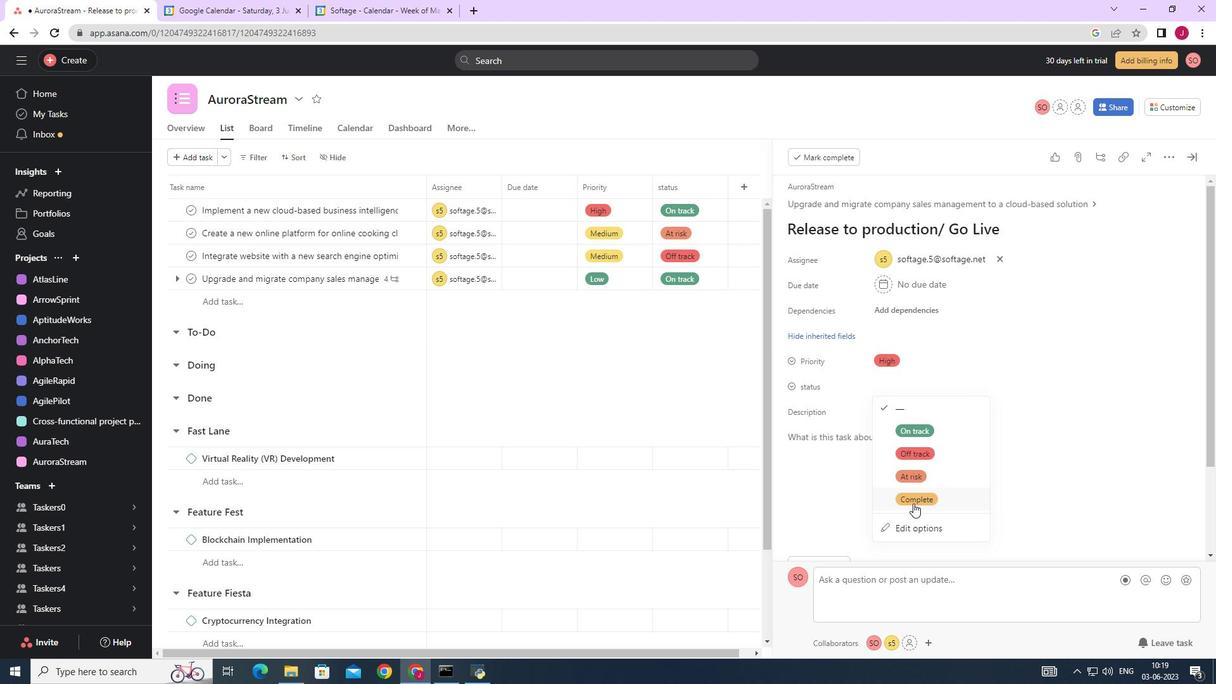 
Action: Mouse moved to (1192, 158)
Screenshot: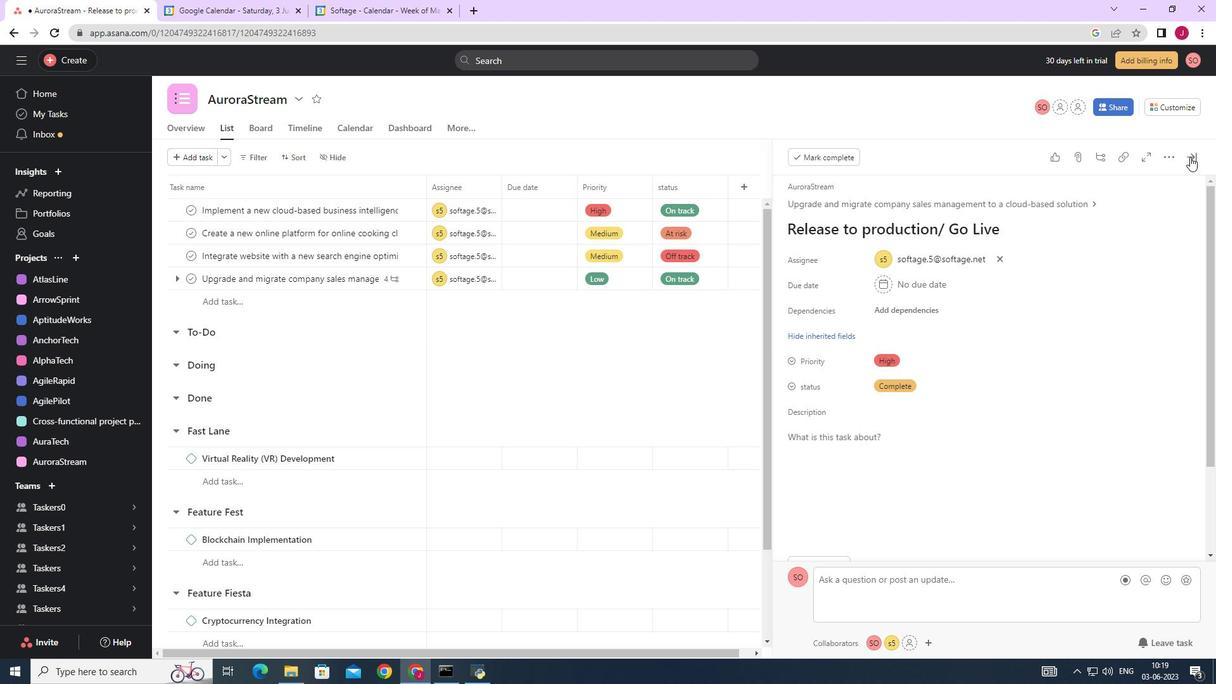 
Action: Mouse pressed left at (1192, 158)
Screenshot: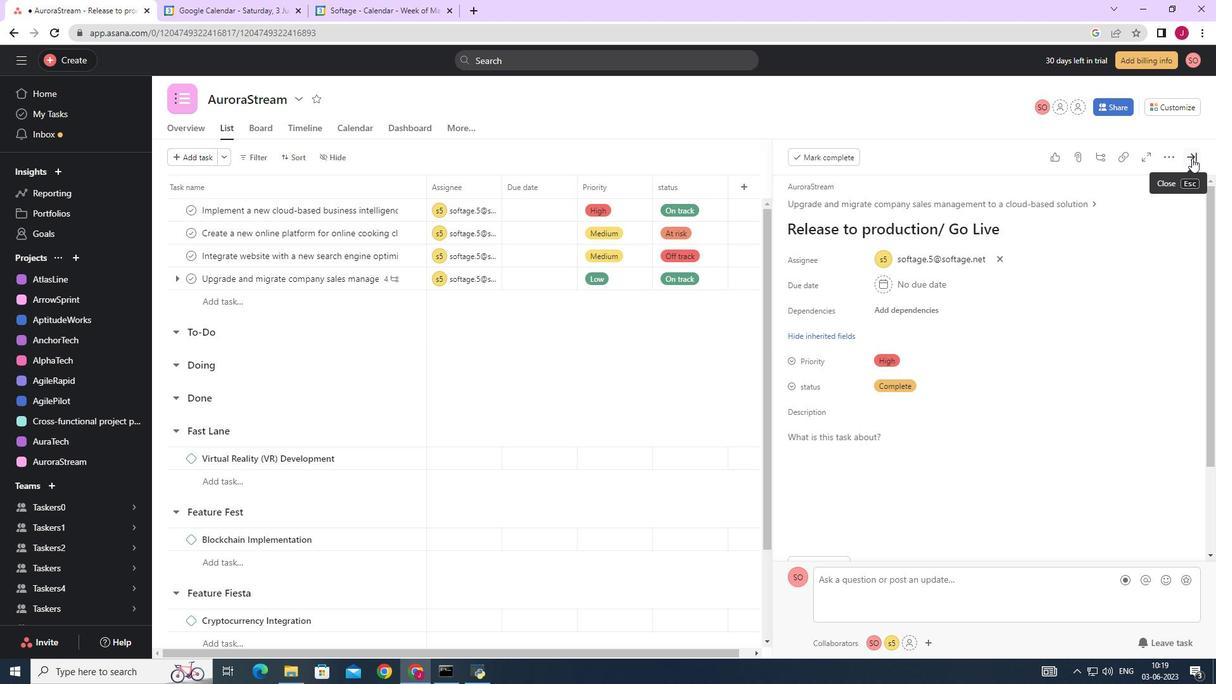 
Action: Mouse moved to (1191, 159)
Screenshot: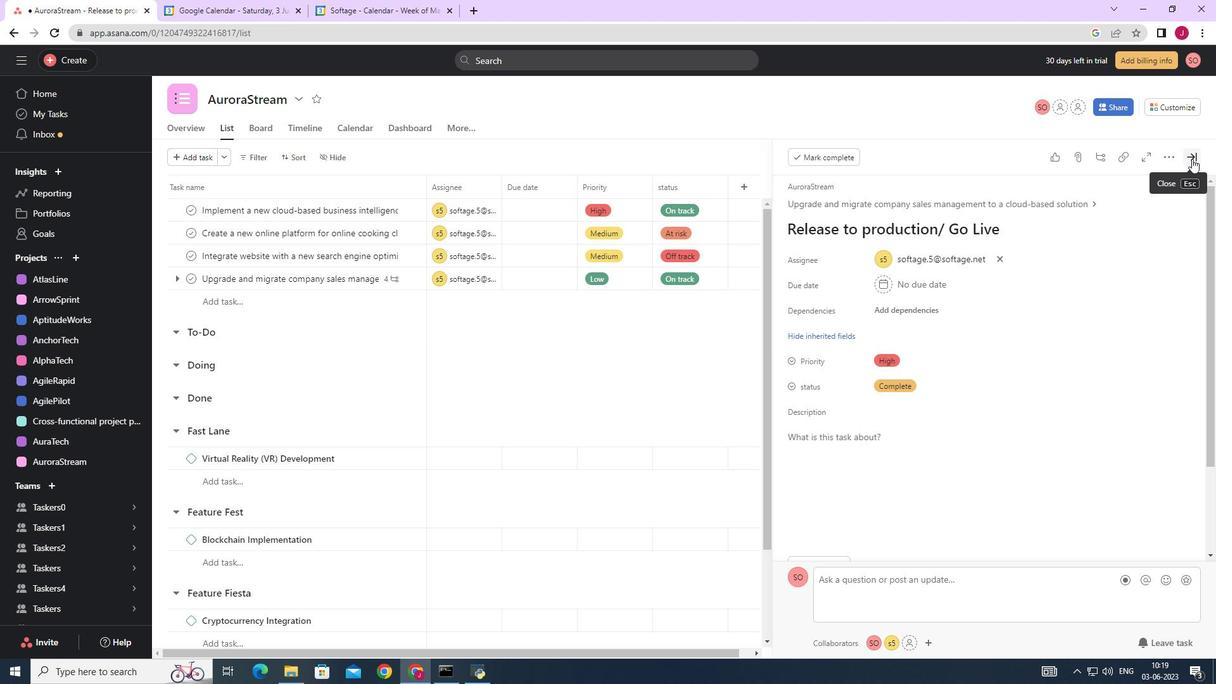 
